 Task: Add an event with the title Interview with Rohit, date '2023/12/22', time 7:50 AM to 9:50 AMand add a description: At the conclusion of the Networking Mixer Event, participants will have the opportunity to reflect on their networking experiences, share their key takeaways, and provide feedback on the event. Contact information exchanged during the event will enable attendees to follow up and nurture the connections made, ensuring that the networking experience extends beyond the event itself., put the event into Blue category . Add location for the event as: 456 Livraria Lello, Porto, Portugal, logged in from the account softage.1@softage.netand send the event invitation to softage.8@softage.net and softage.9@softage.net. Set a reminder for the event 30 minutes before
Action: Mouse moved to (108, 106)
Screenshot: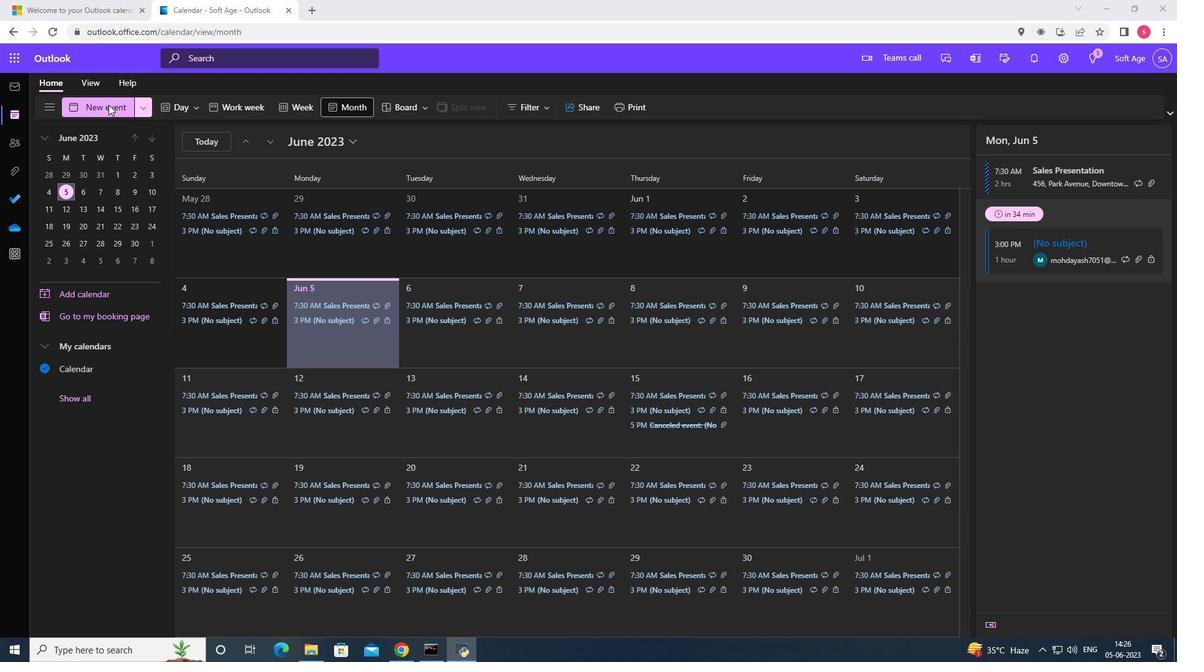 
Action: Mouse pressed left at (108, 106)
Screenshot: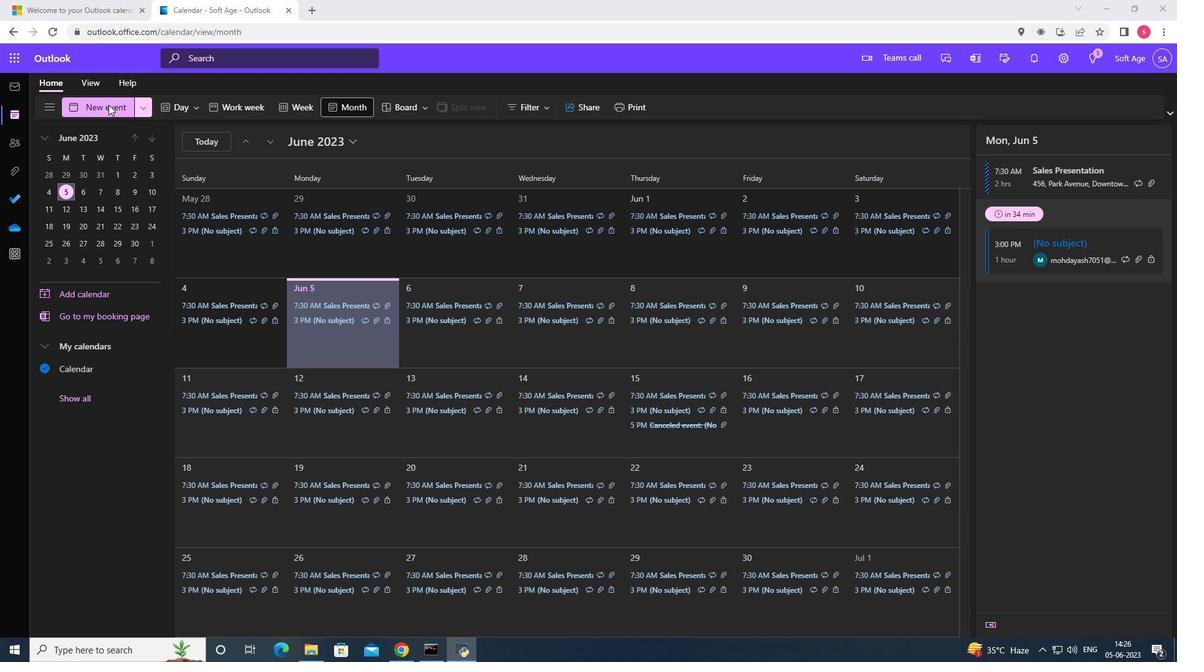 
Action: Mouse moved to (342, 188)
Screenshot: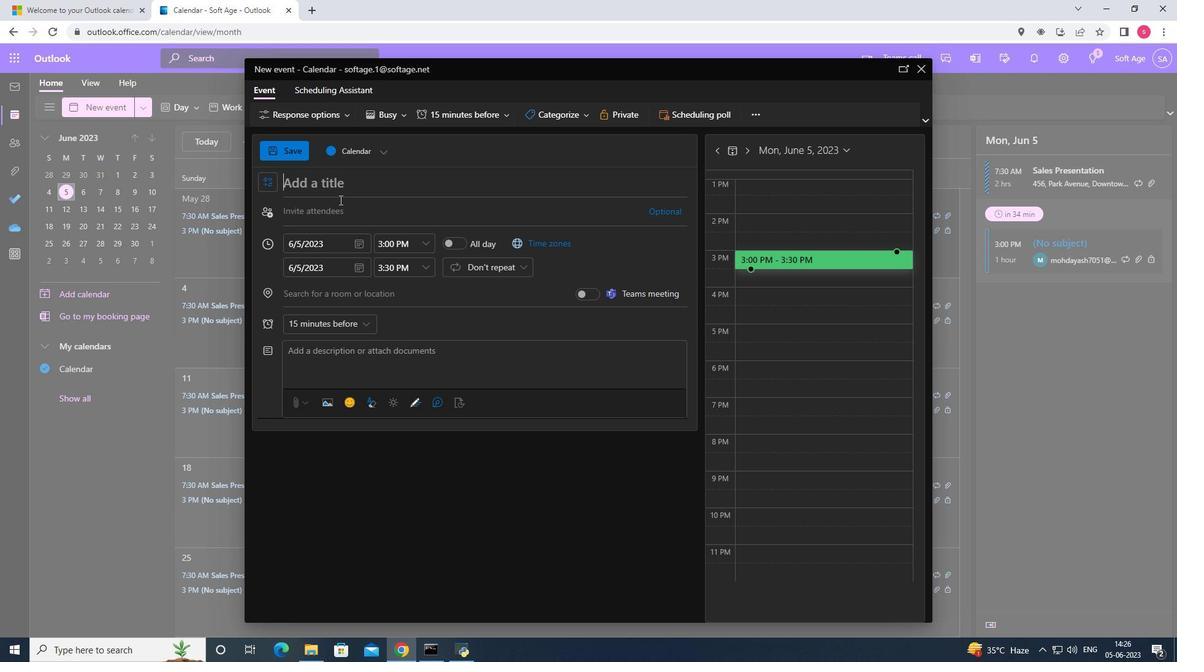 
Action: Key pressed <Key.shift>Interview<Key.space>with<Key.space><Key.shift>Rohit
Screenshot: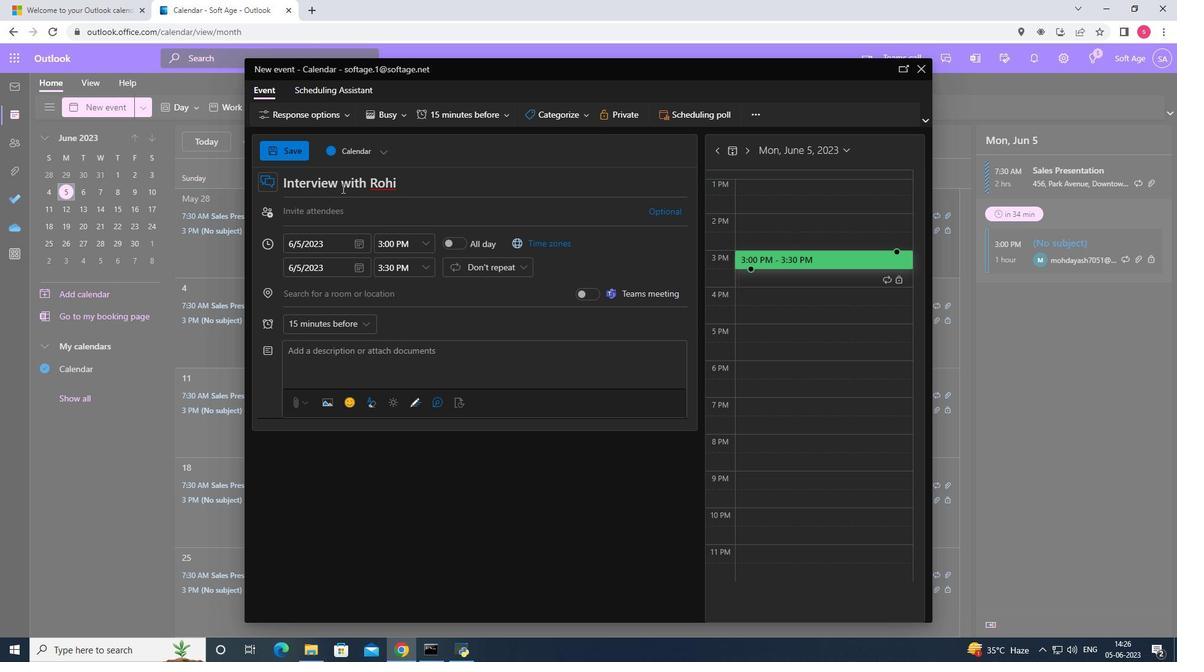 
Action: Mouse moved to (359, 248)
Screenshot: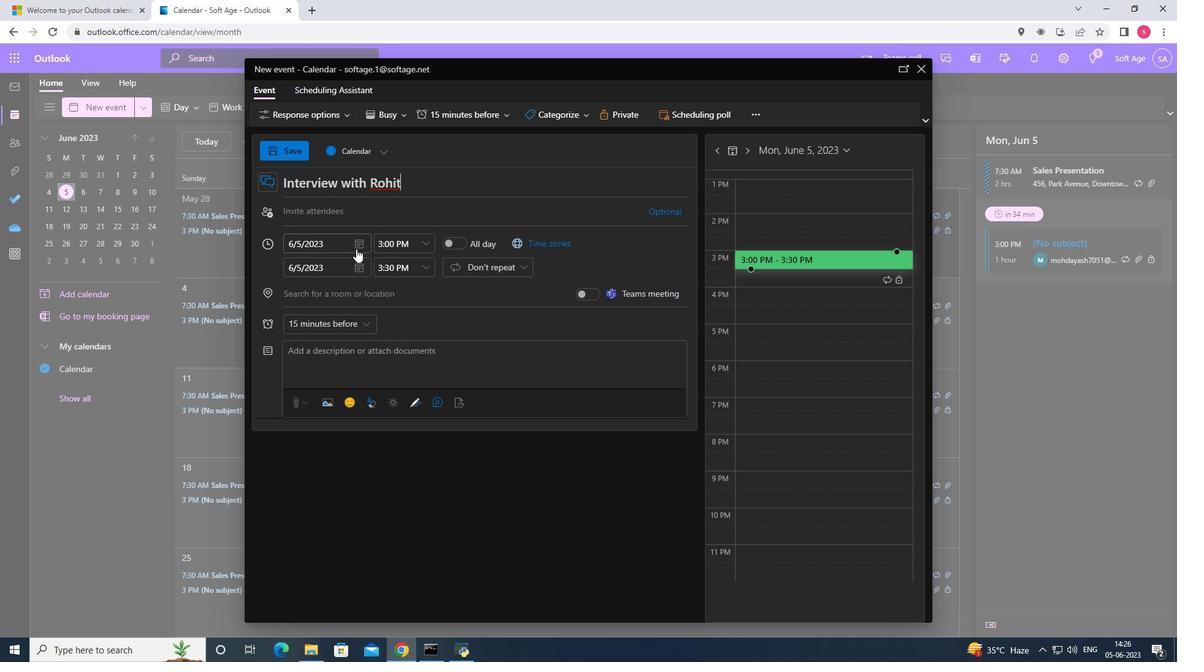 
Action: Mouse pressed left at (359, 248)
Screenshot: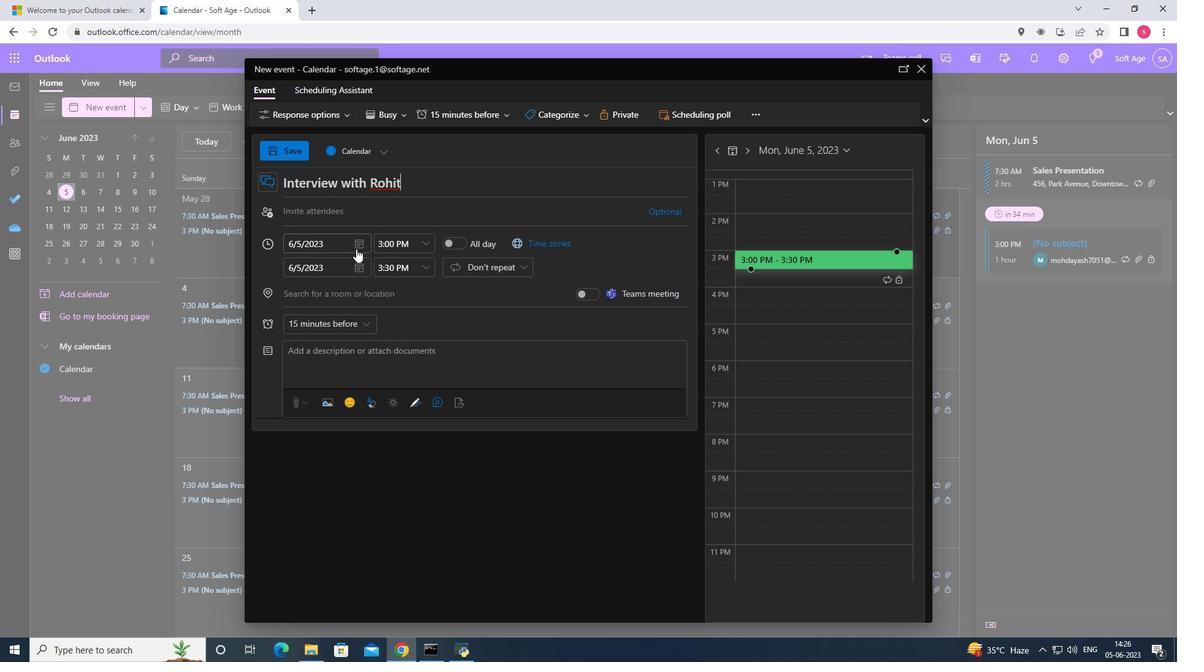 
Action: Mouse moved to (405, 268)
Screenshot: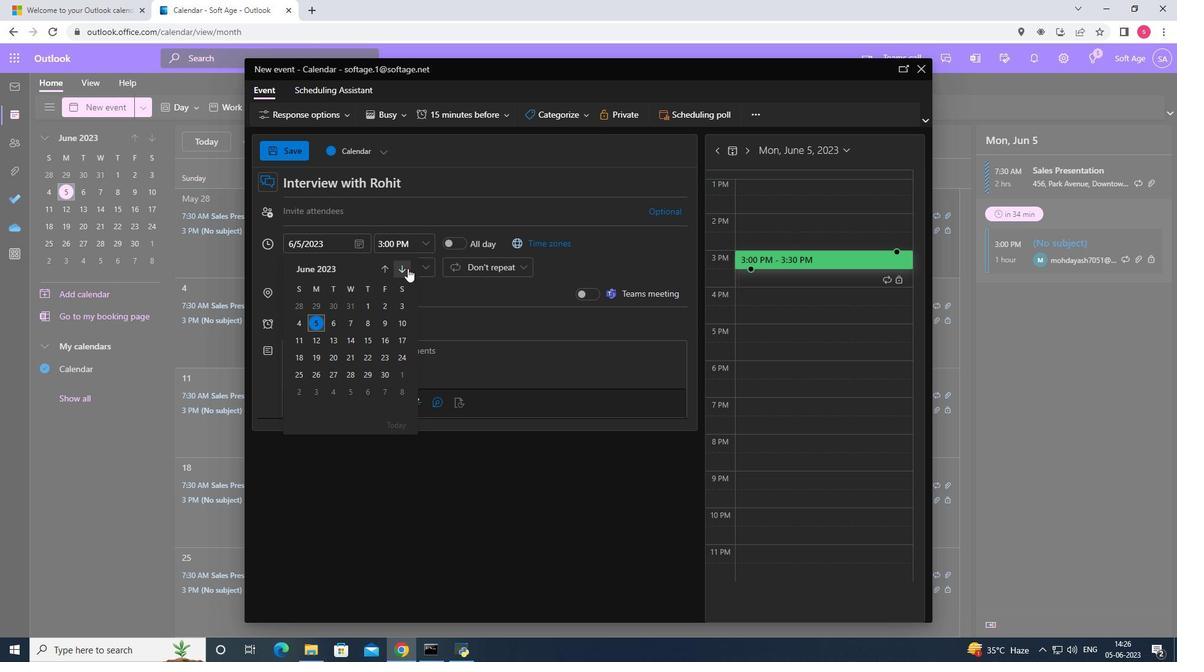 
Action: Mouse pressed left at (405, 268)
Screenshot: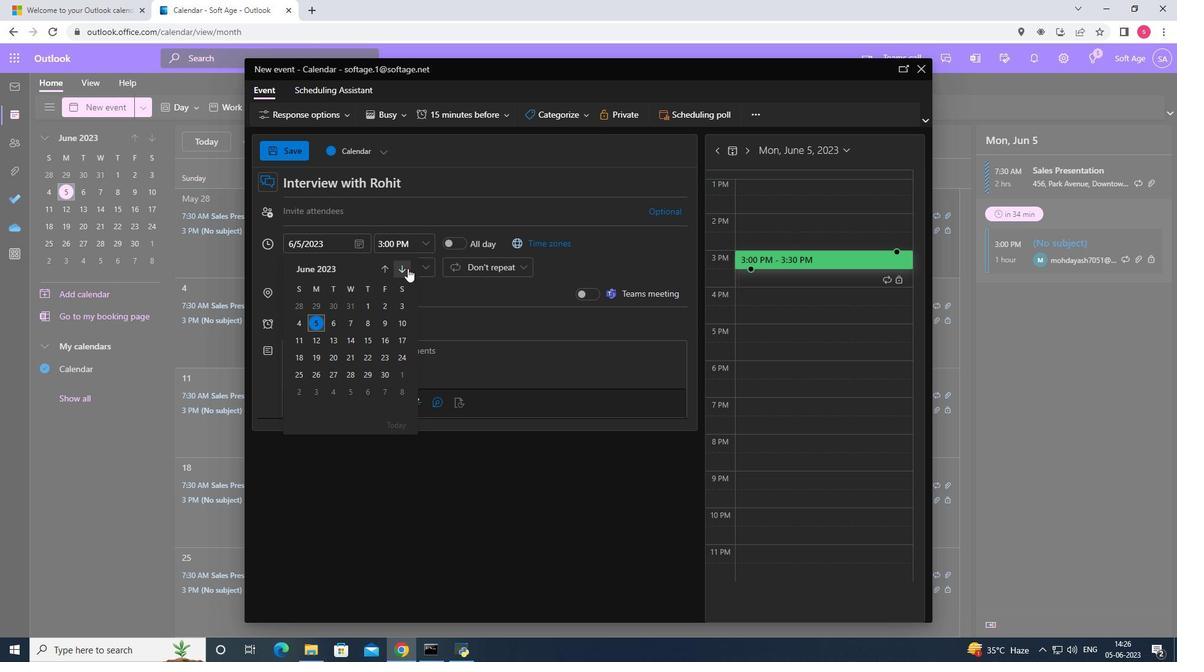 
Action: Mouse pressed left at (405, 268)
Screenshot: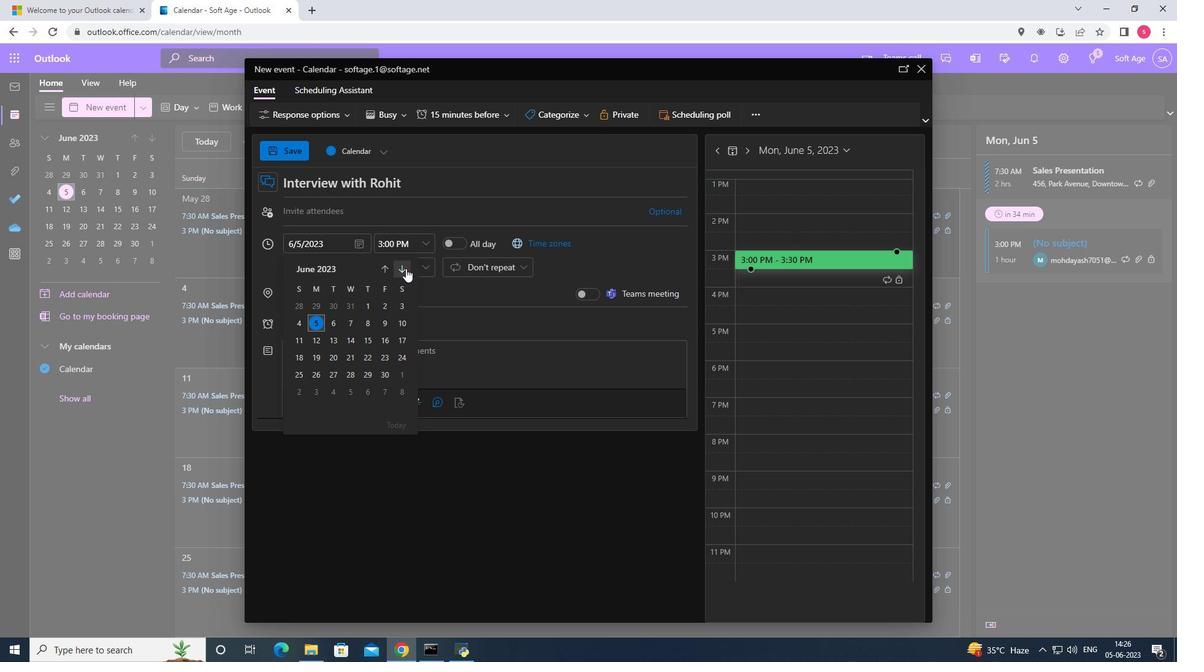 
Action: Mouse pressed left at (405, 268)
Screenshot: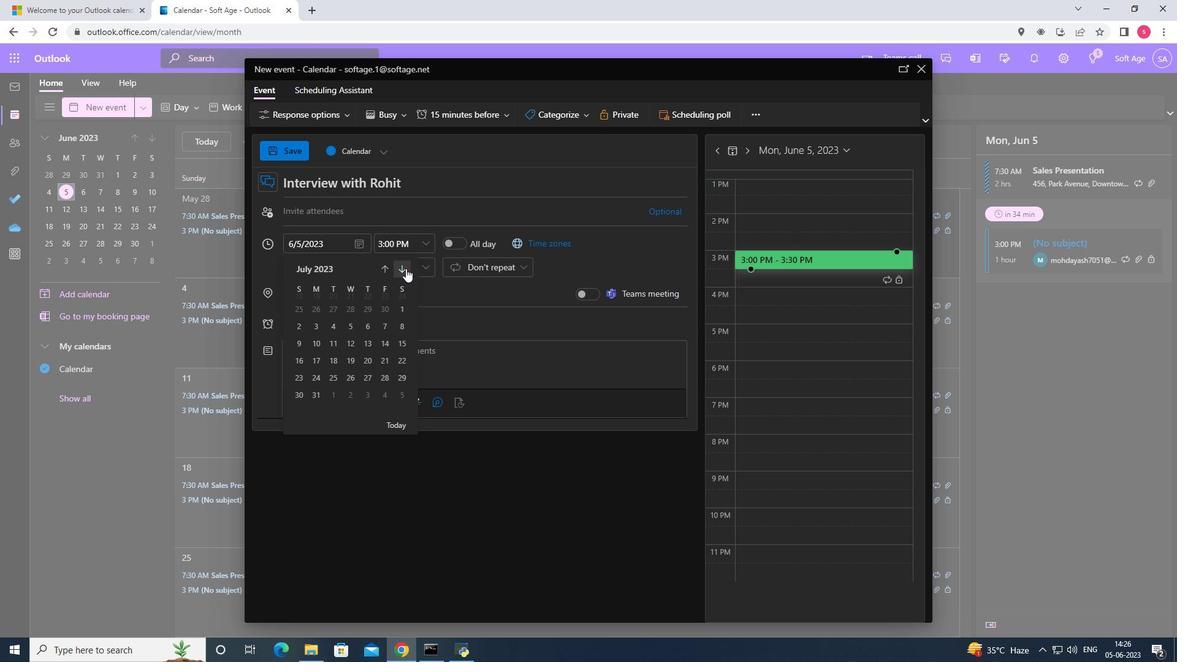 
Action: Mouse pressed left at (405, 268)
Screenshot: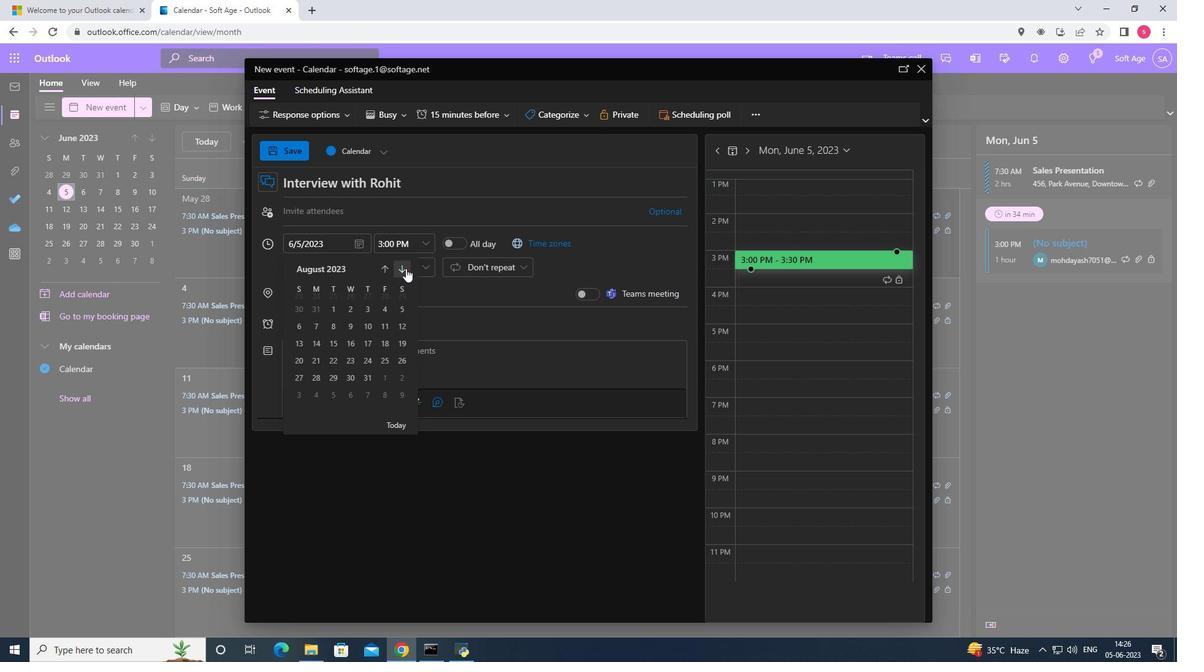 
Action: Mouse pressed left at (405, 268)
Screenshot: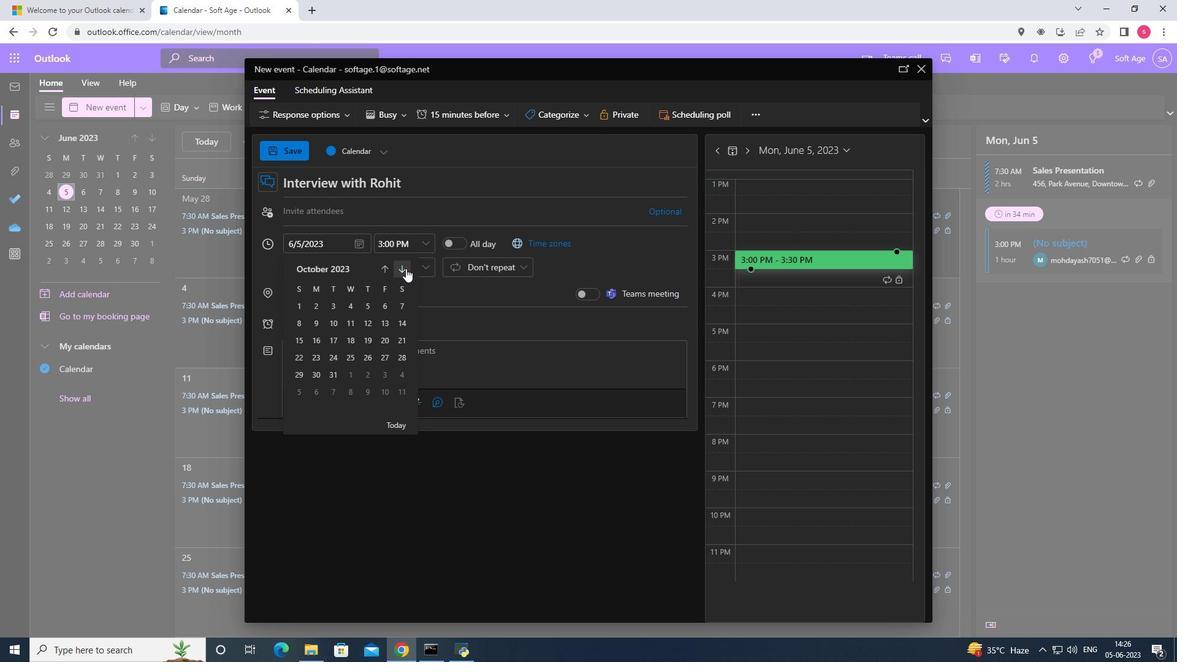 
Action: Mouse pressed left at (405, 268)
Screenshot: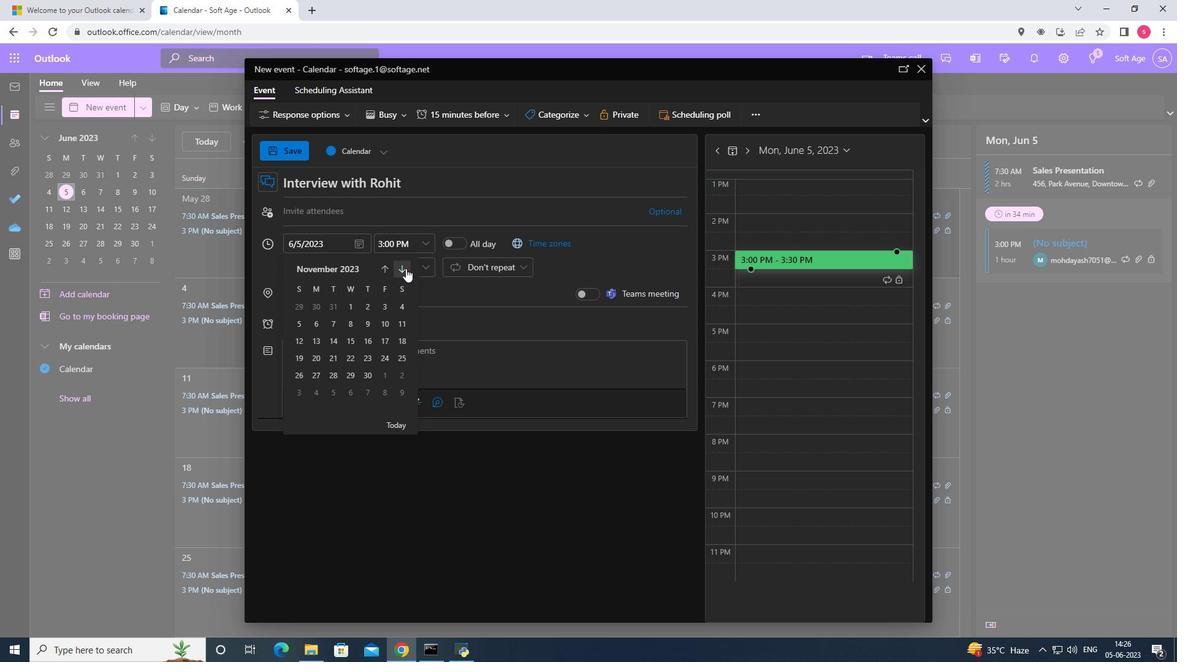 
Action: Mouse moved to (379, 363)
Screenshot: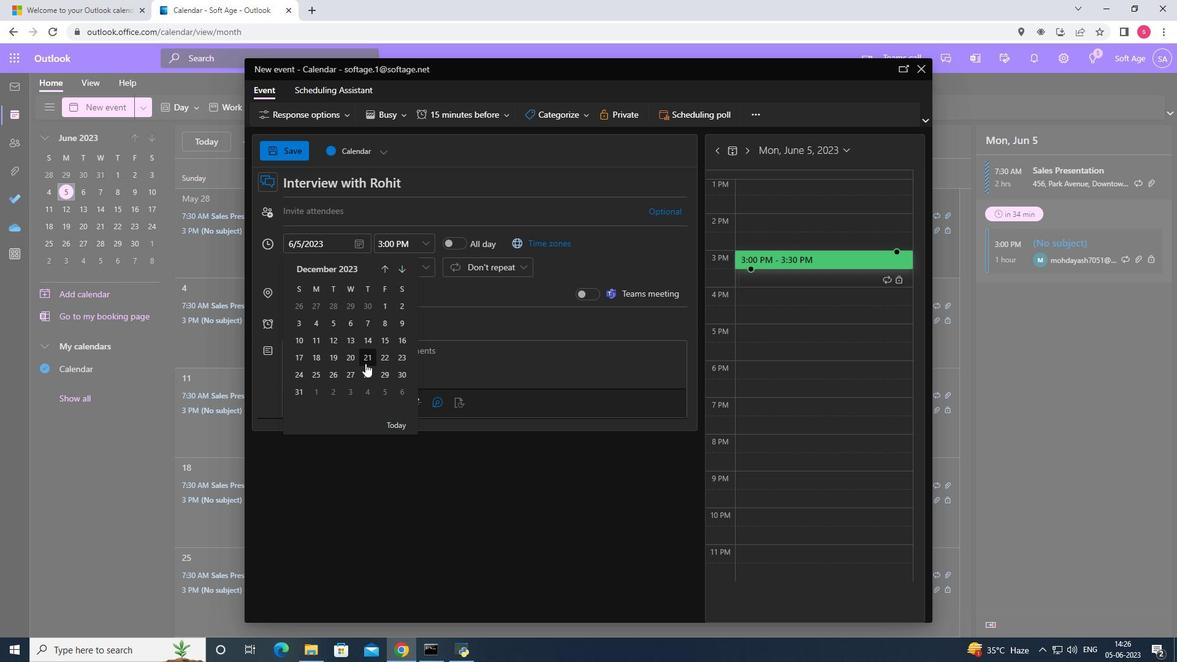 
Action: Mouse pressed left at (379, 363)
Screenshot: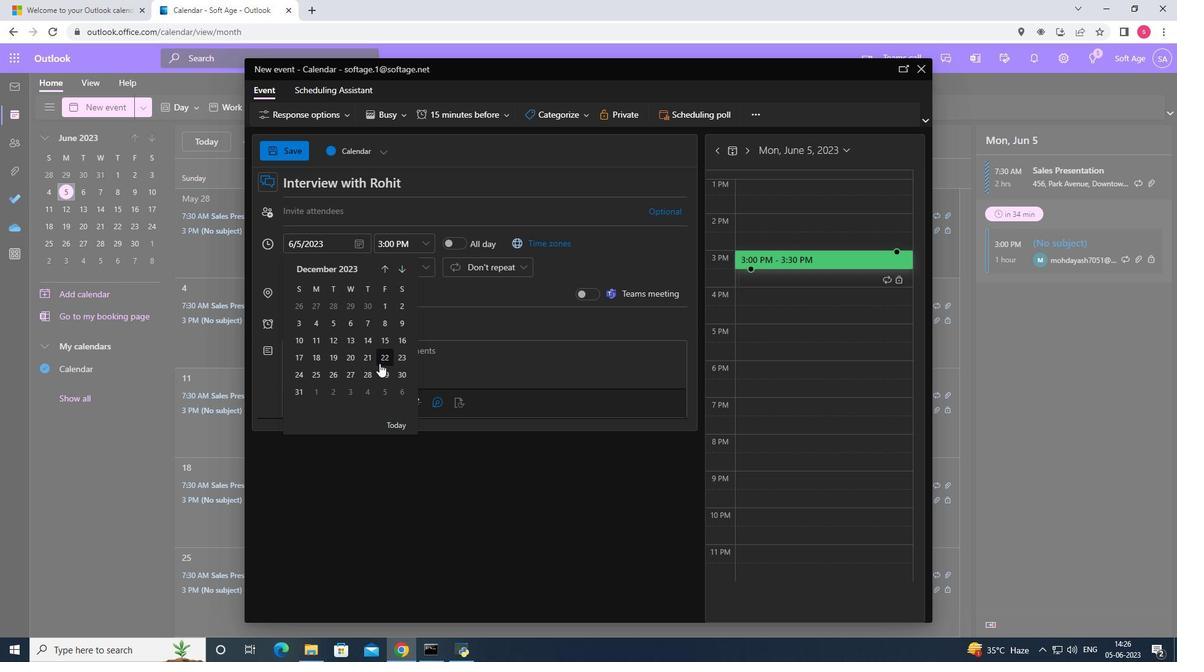 
Action: Mouse moved to (422, 241)
Screenshot: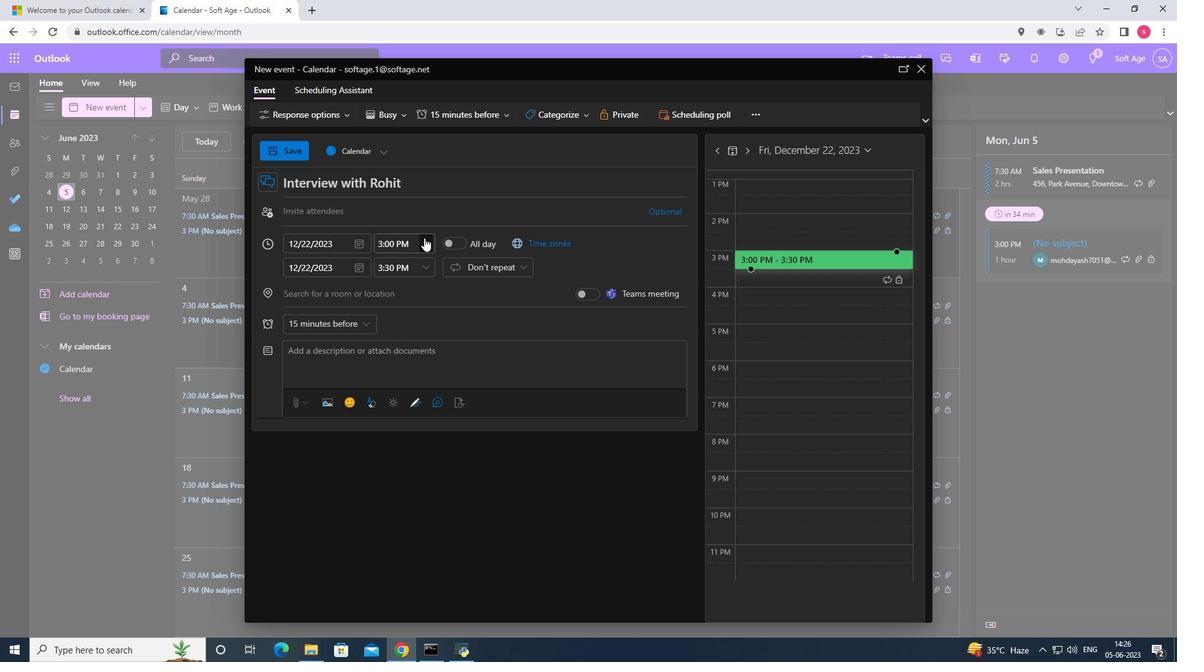 
Action: Mouse pressed left at (422, 241)
Screenshot: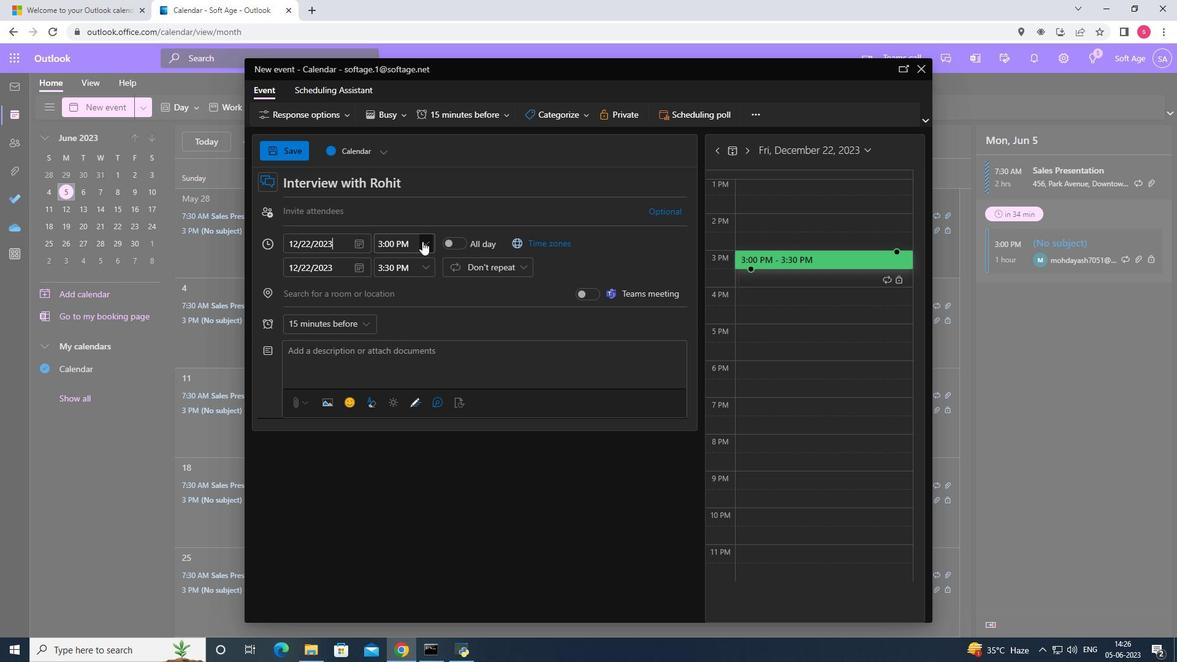
Action: Mouse moved to (440, 256)
Screenshot: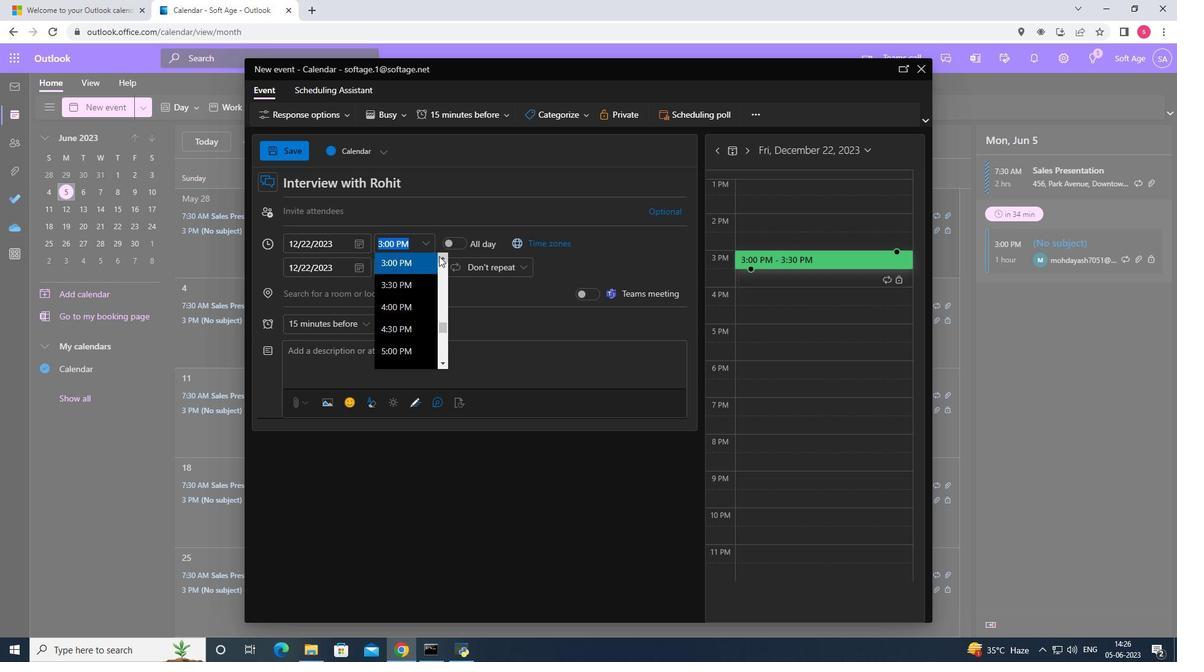 
Action: Mouse pressed left at (440, 256)
Screenshot: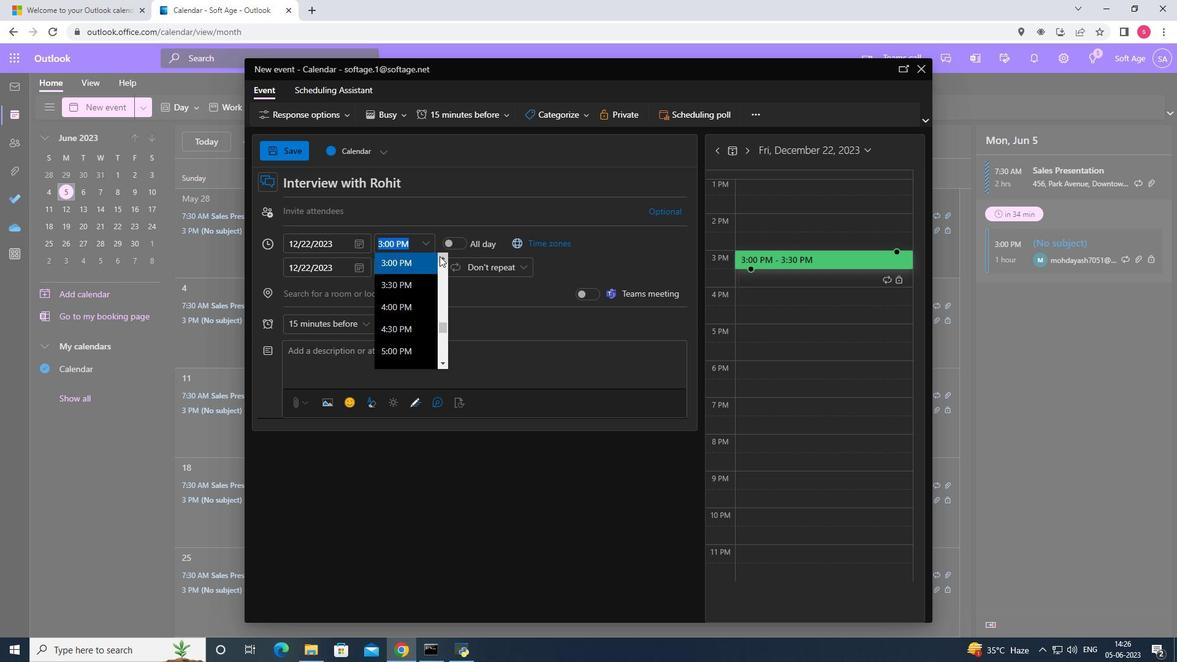 
Action: Mouse pressed left at (440, 256)
Screenshot: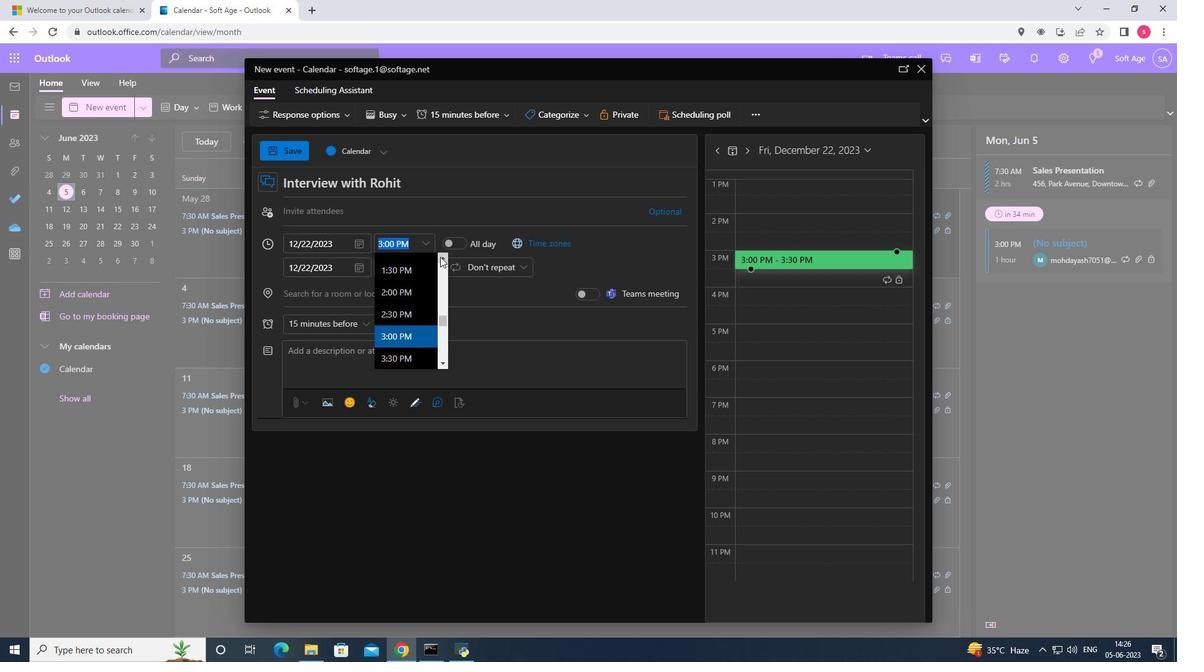 
Action: Mouse pressed left at (440, 256)
Screenshot: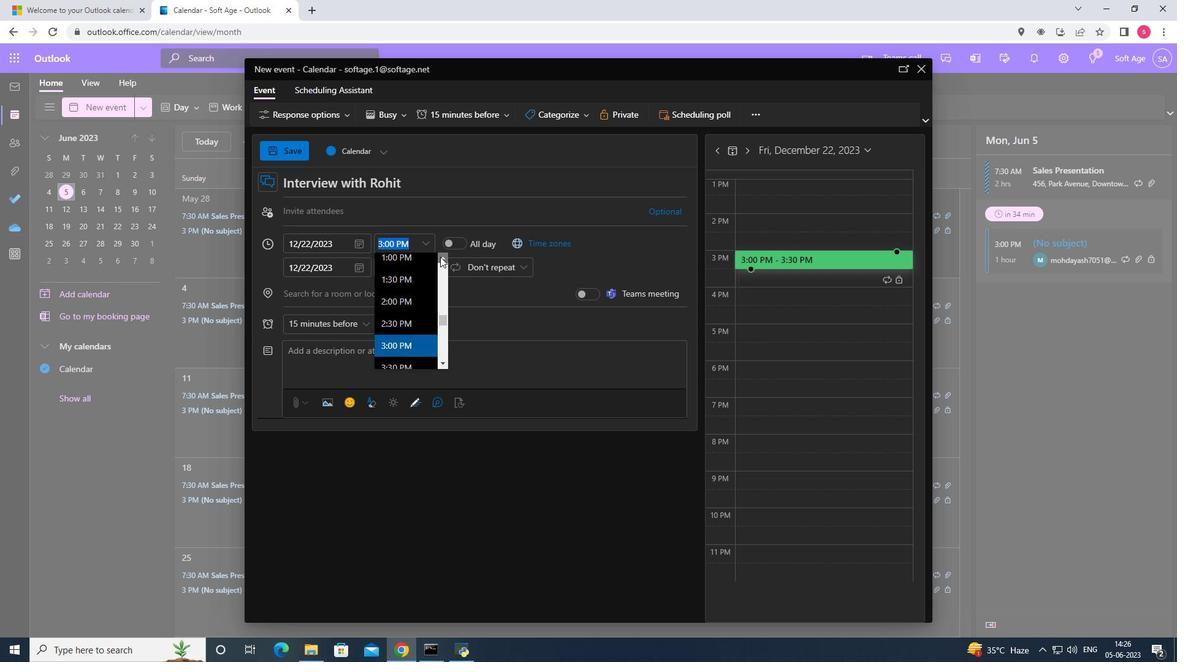 
Action: Mouse pressed left at (440, 256)
Screenshot: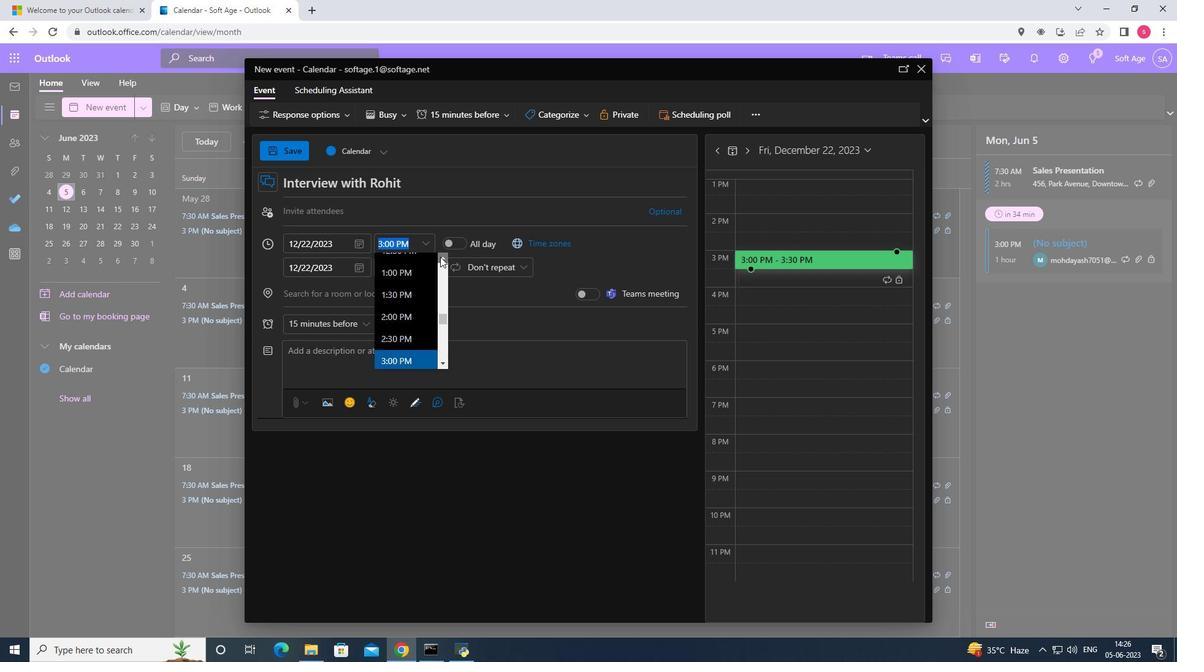 
Action: Mouse pressed left at (440, 256)
Screenshot: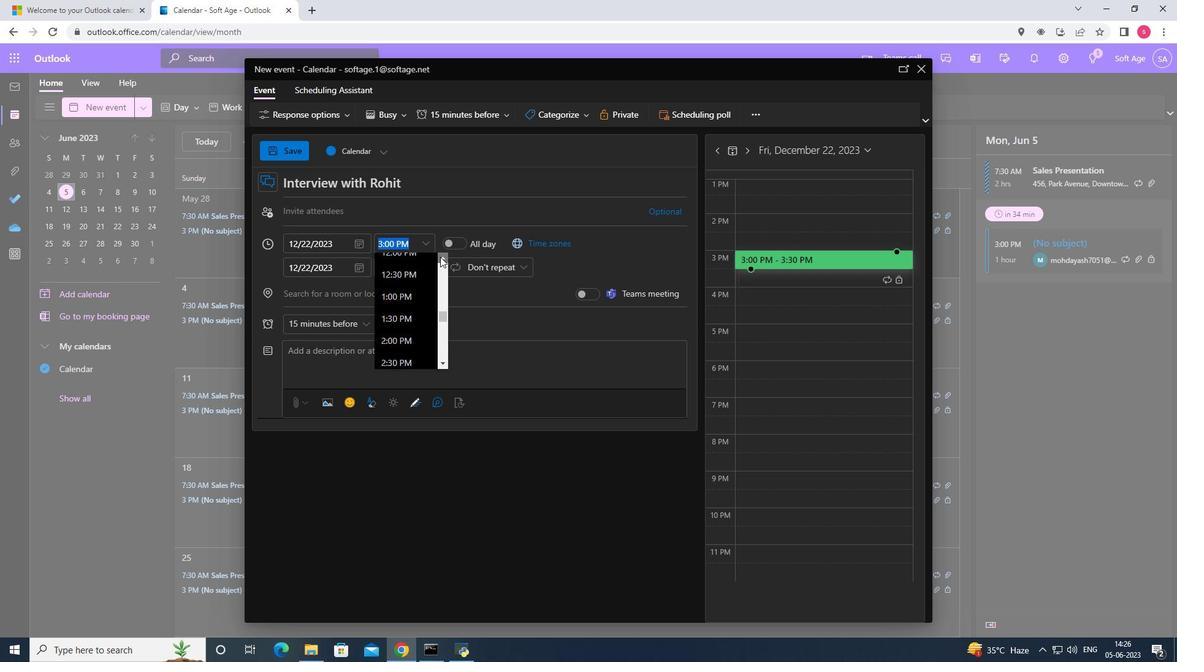 
Action: Mouse pressed left at (440, 256)
Screenshot: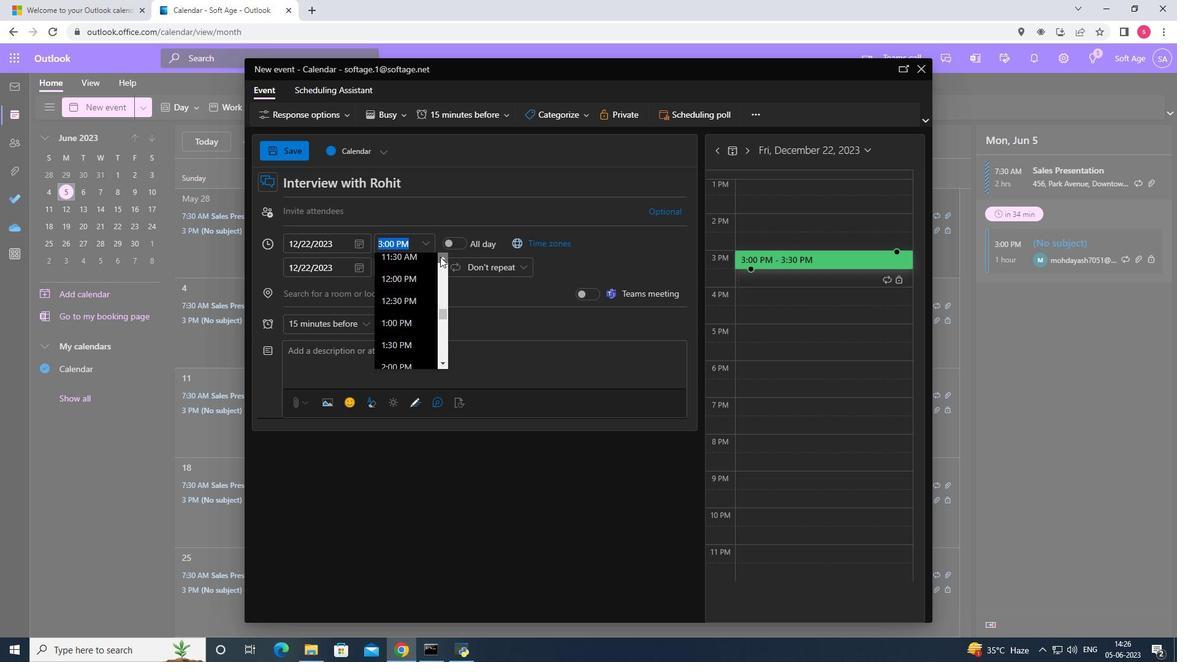 
Action: Mouse pressed left at (440, 256)
Screenshot: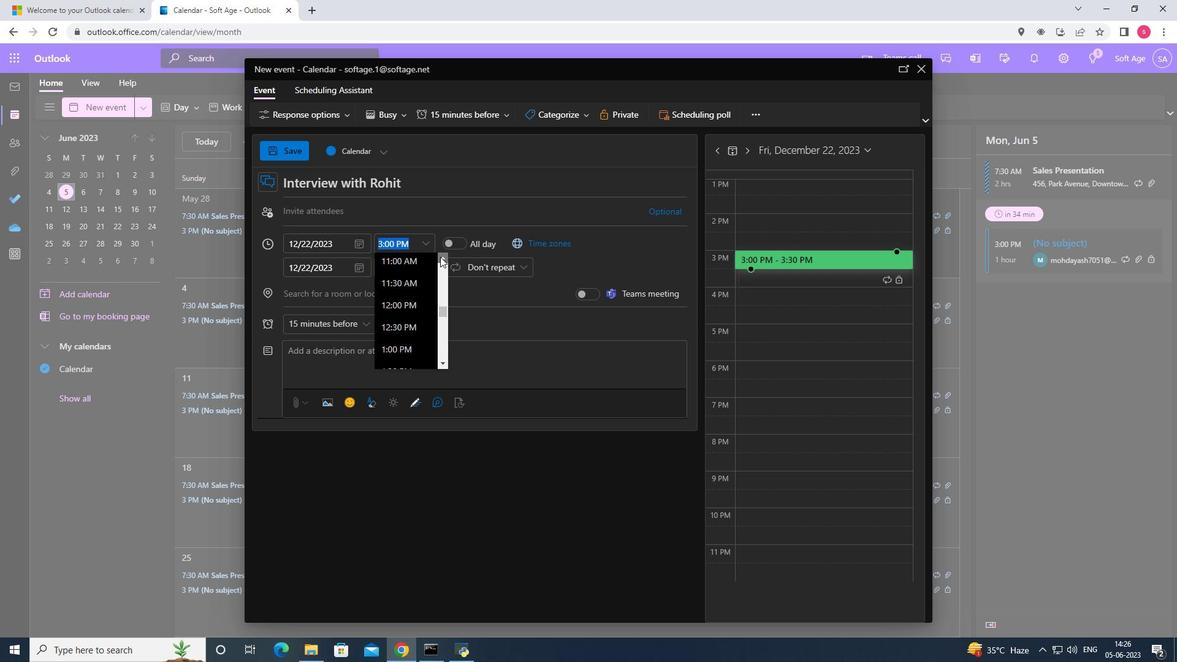 
Action: Mouse pressed left at (440, 256)
Screenshot: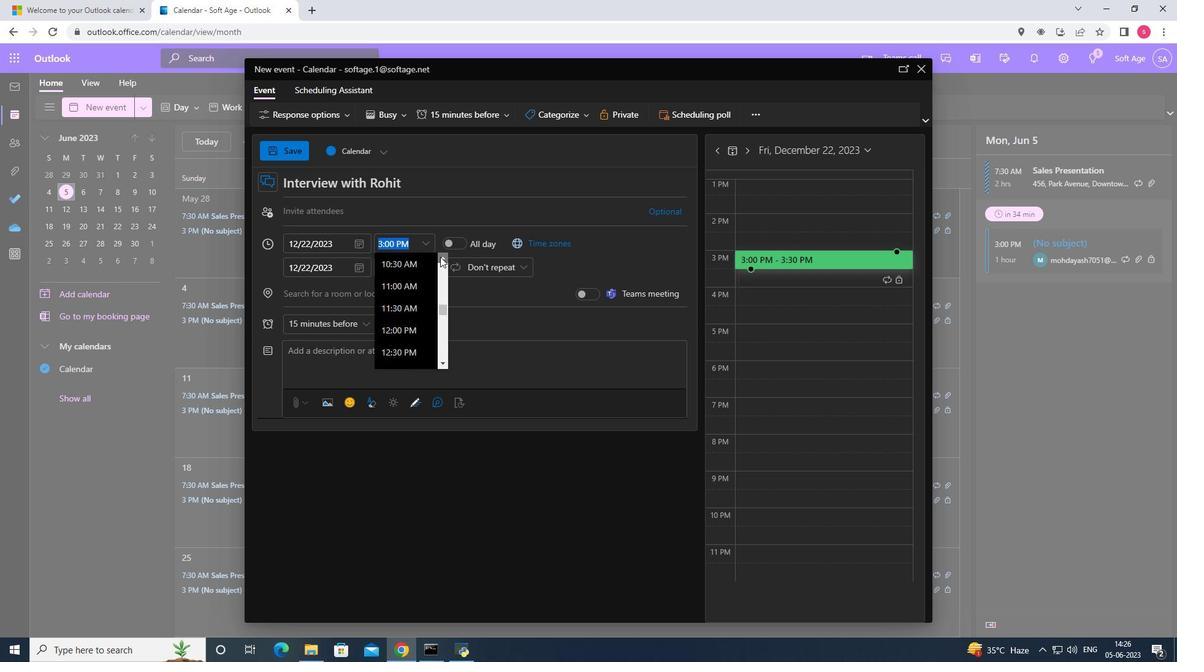 
Action: Mouse pressed left at (440, 256)
Screenshot: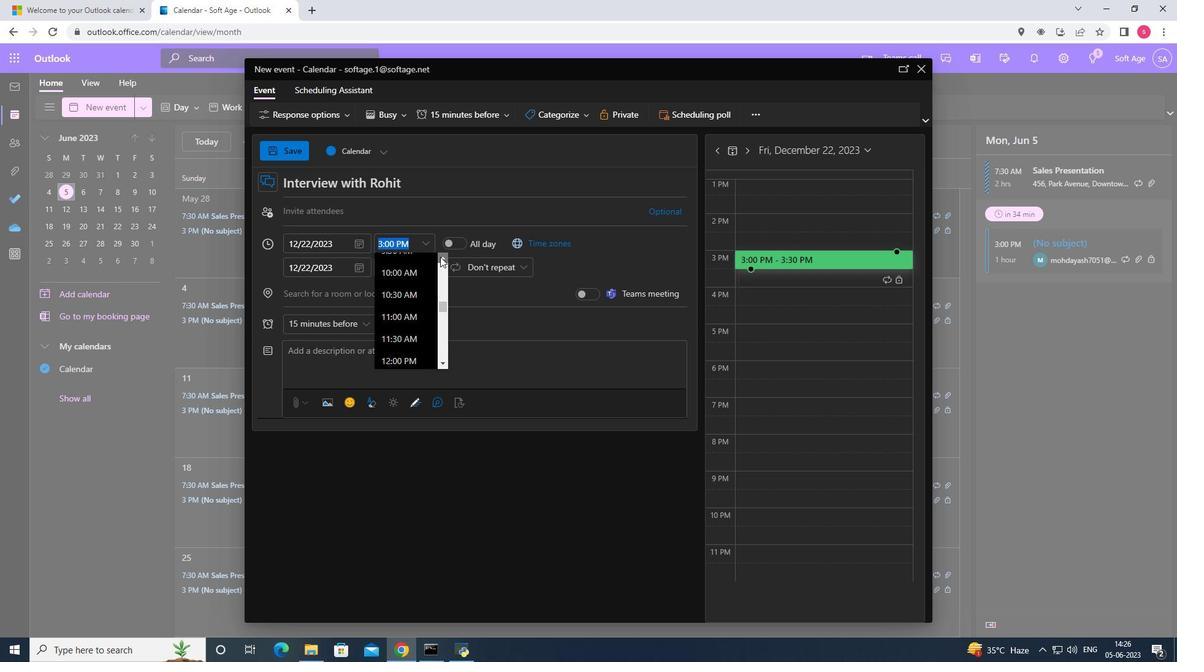 
Action: Mouse pressed left at (440, 256)
Screenshot: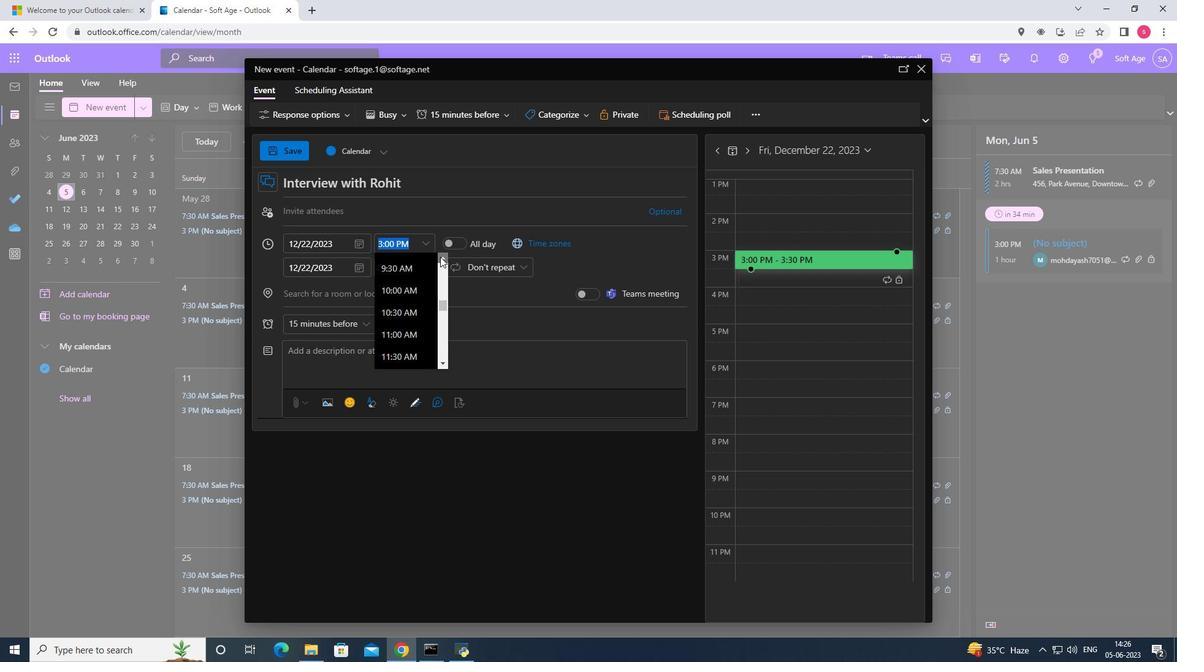 
Action: Mouse pressed left at (440, 256)
Screenshot: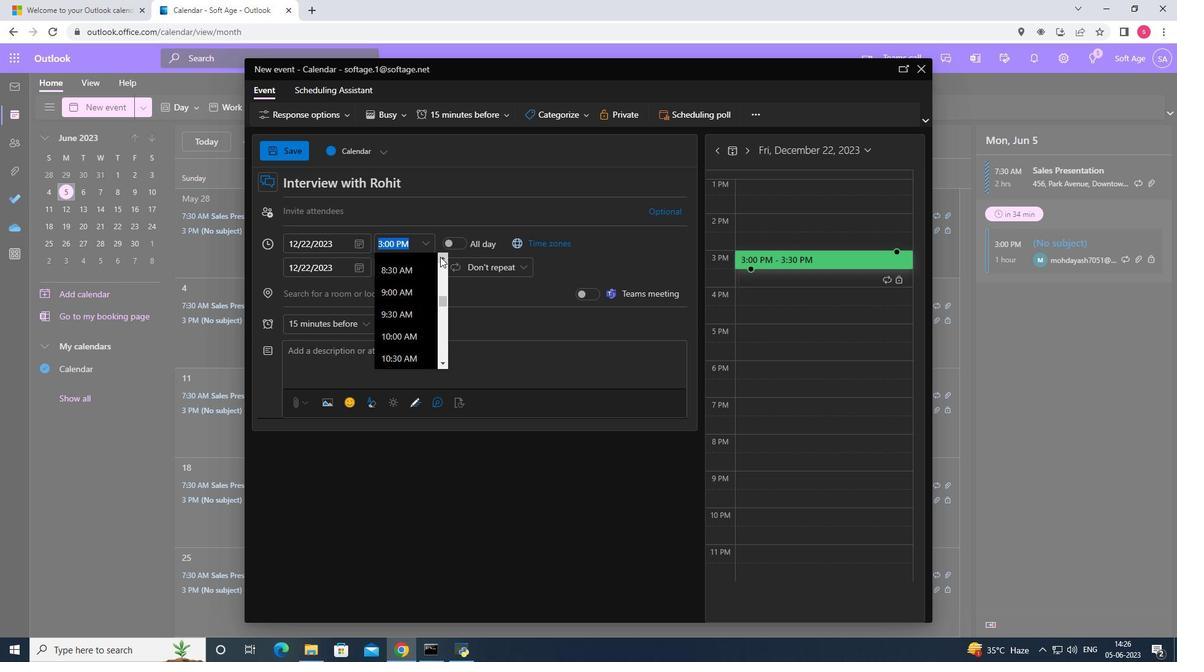 
Action: Mouse pressed left at (440, 256)
Screenshot: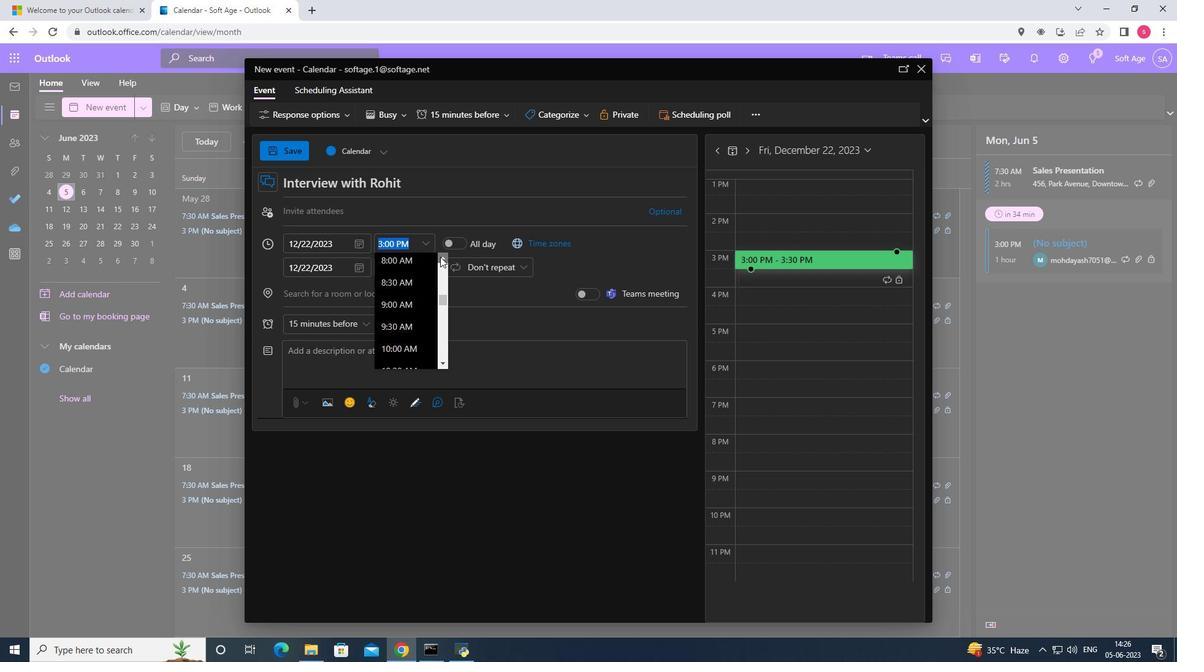 
Action: Mouse moved to (399, 274)
Screenshot: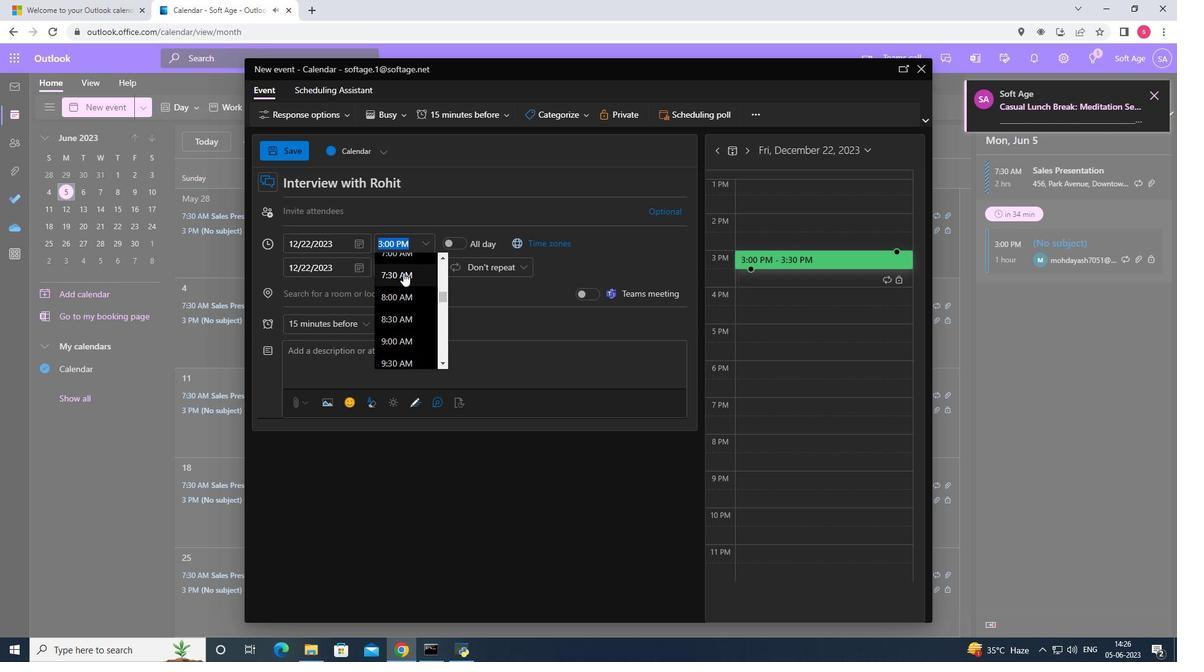 
Action: Mouse pressed left at (399, 274)
Screenshot: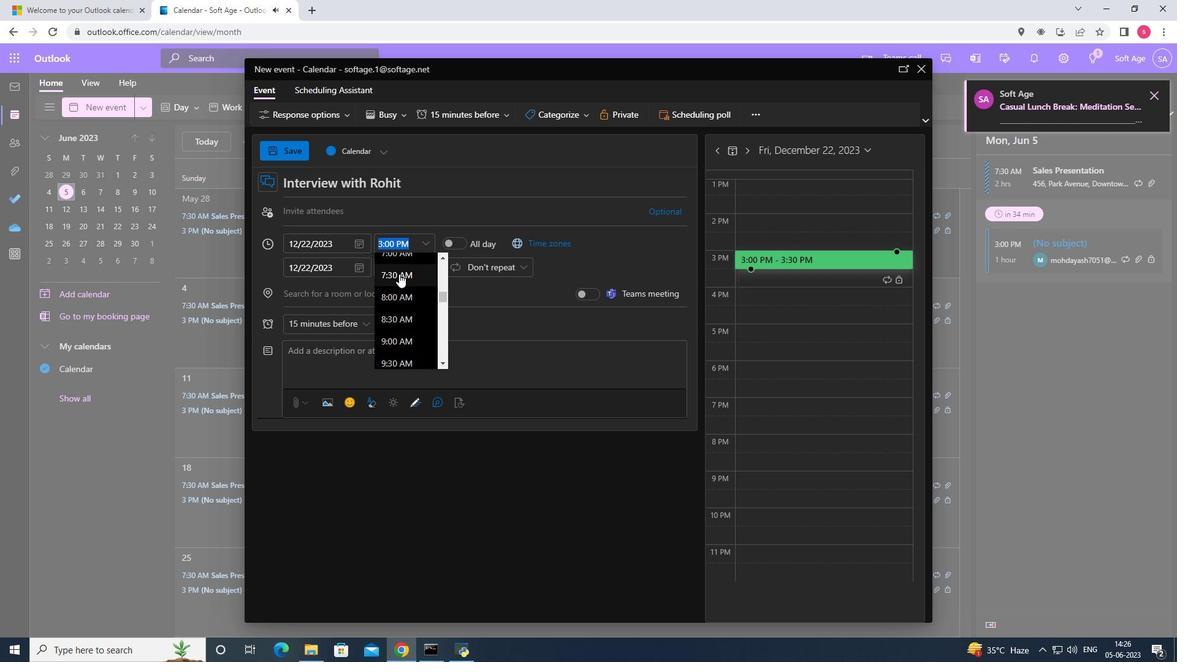 
Action: Mouse moved to (386, 246)
Screenshot: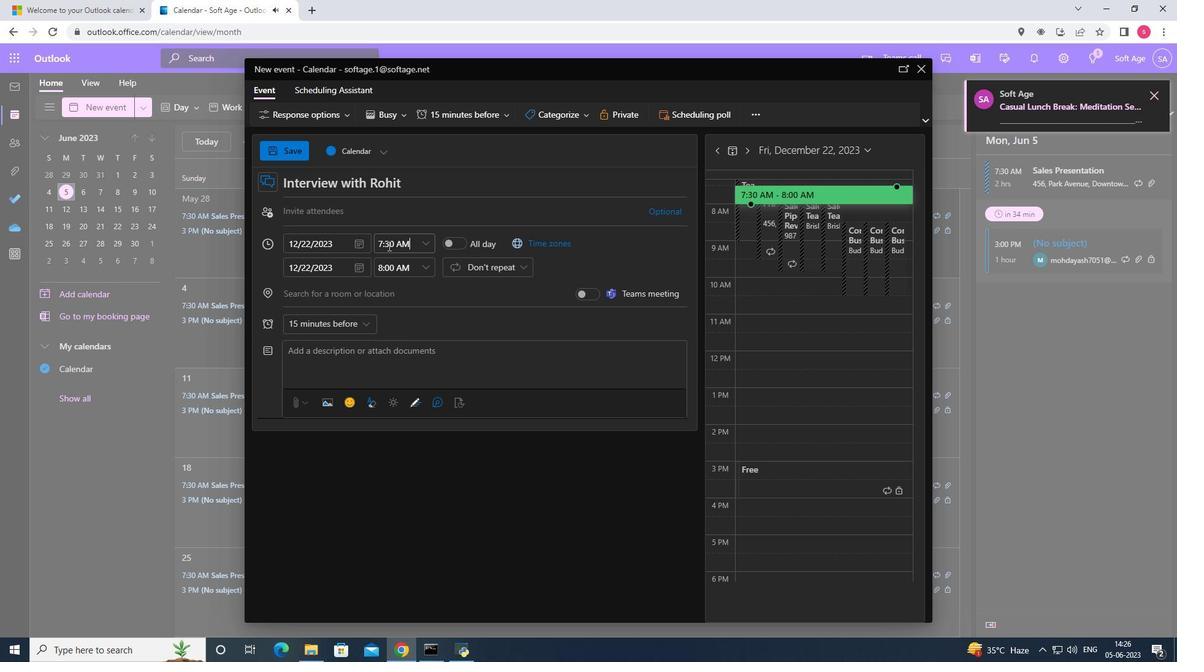 
Action: Mouse pressed left at (386, 246)
Screenshot: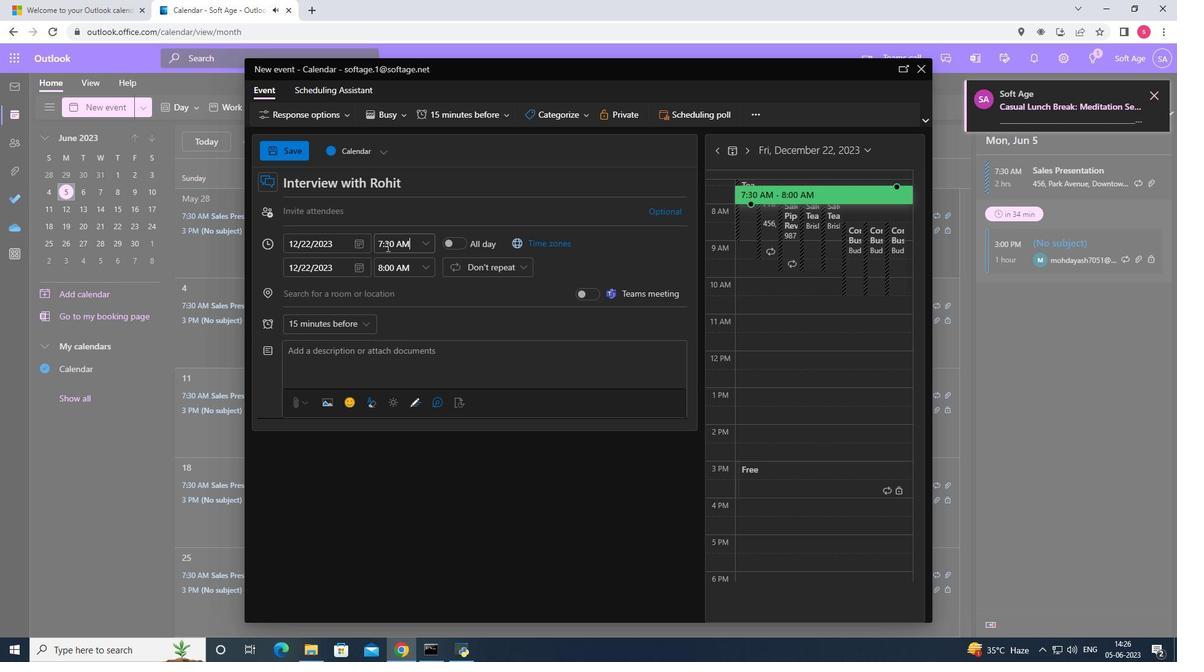 
Action: Mouse moved to (388, 246)
Screenshot: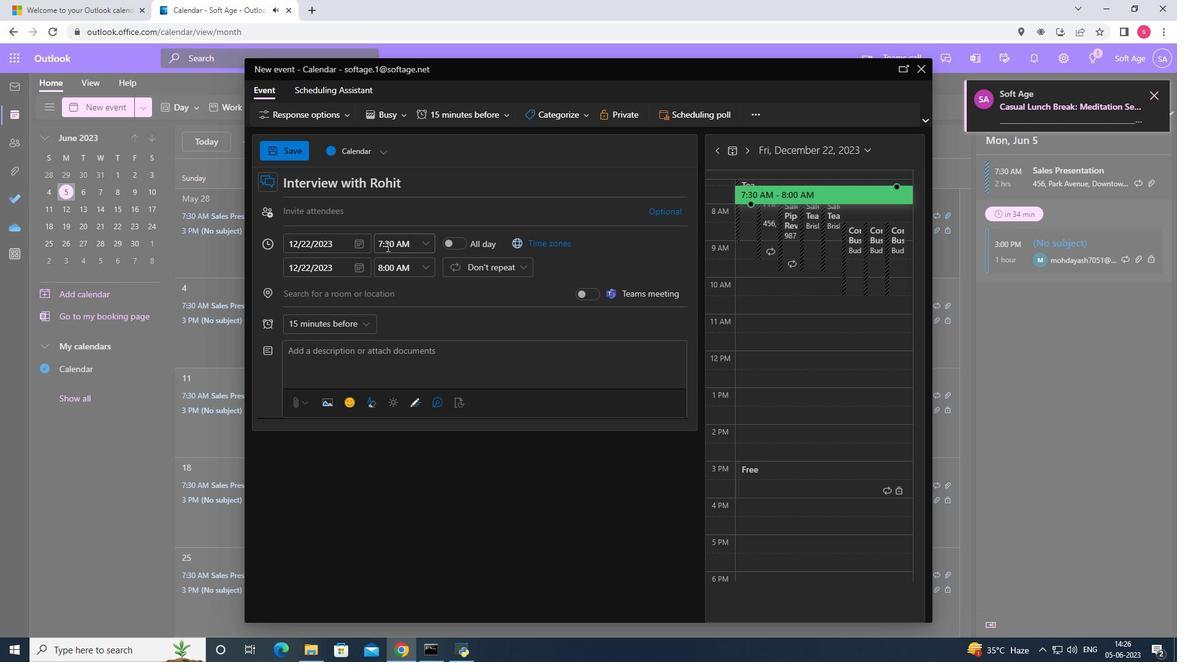 
Action: Mouse pressed left at (388, 246)
Screenshot: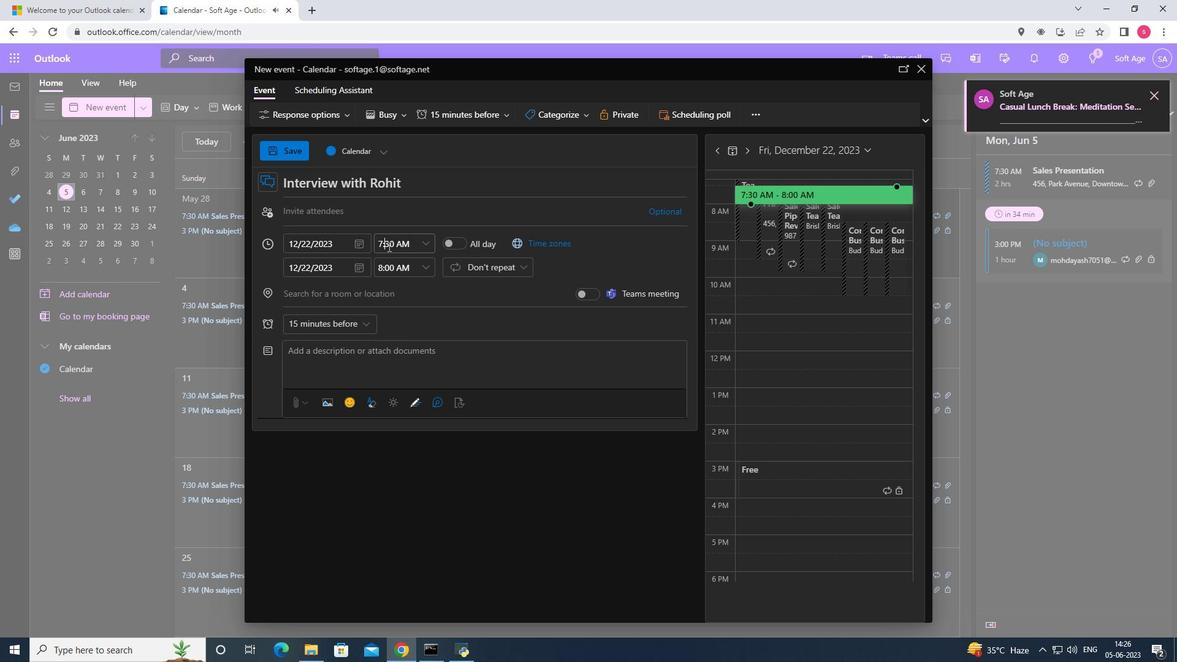 
Action: Key pressed <Key.backspace>5
Screenshot: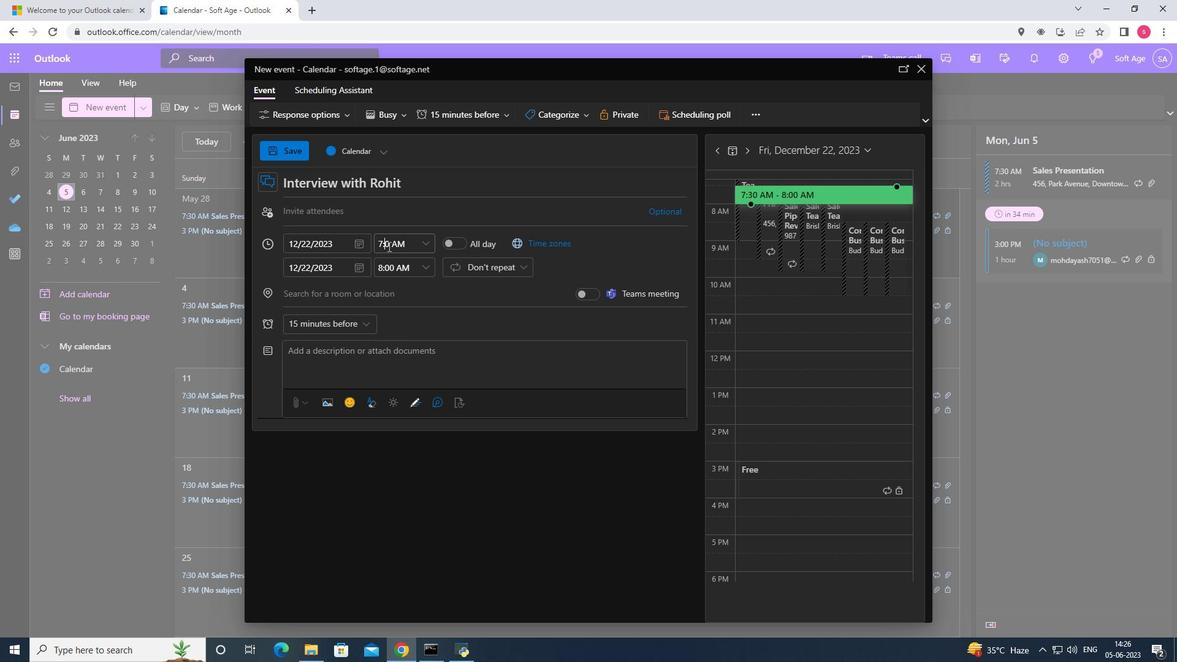
Action: Mouse moved to (429, 271)
Screenshot: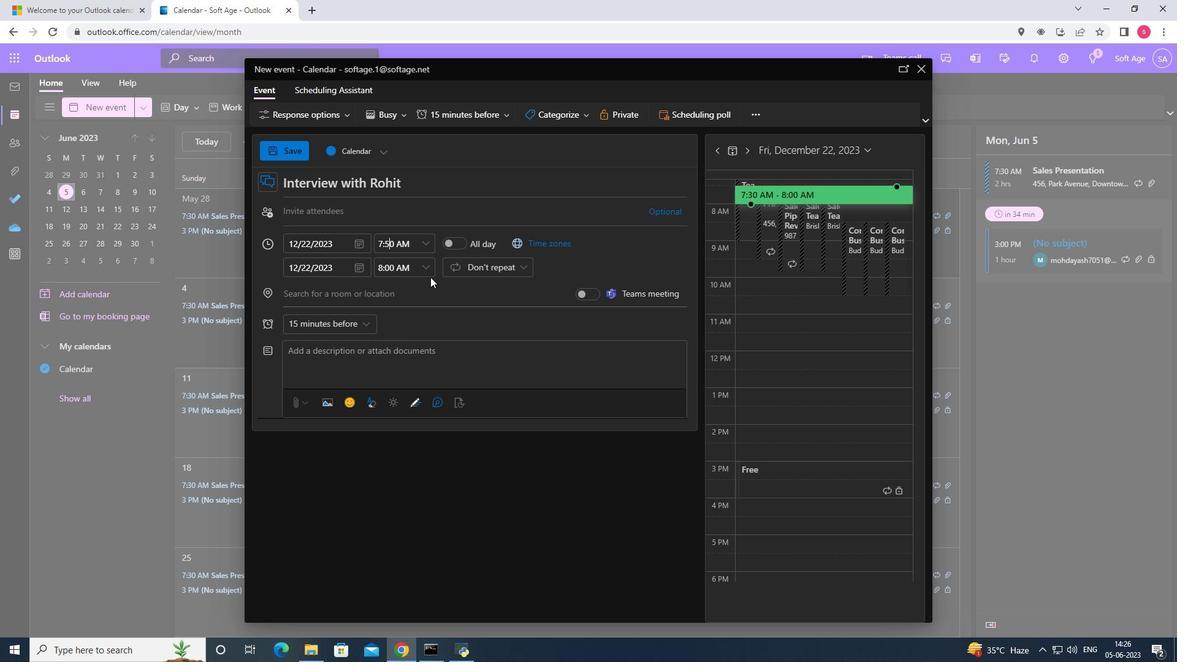 
Action: Mouse pressed left at (429, 271)
Screenshot: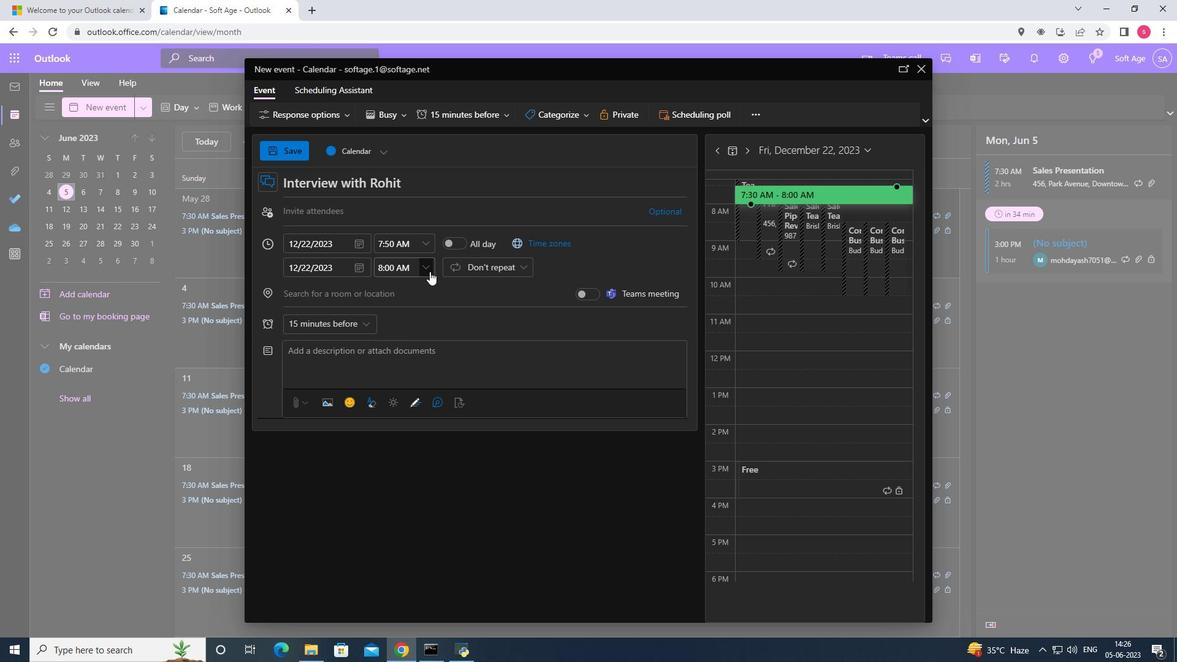
Action: Mouse moved to (398, 348)
Screenshot: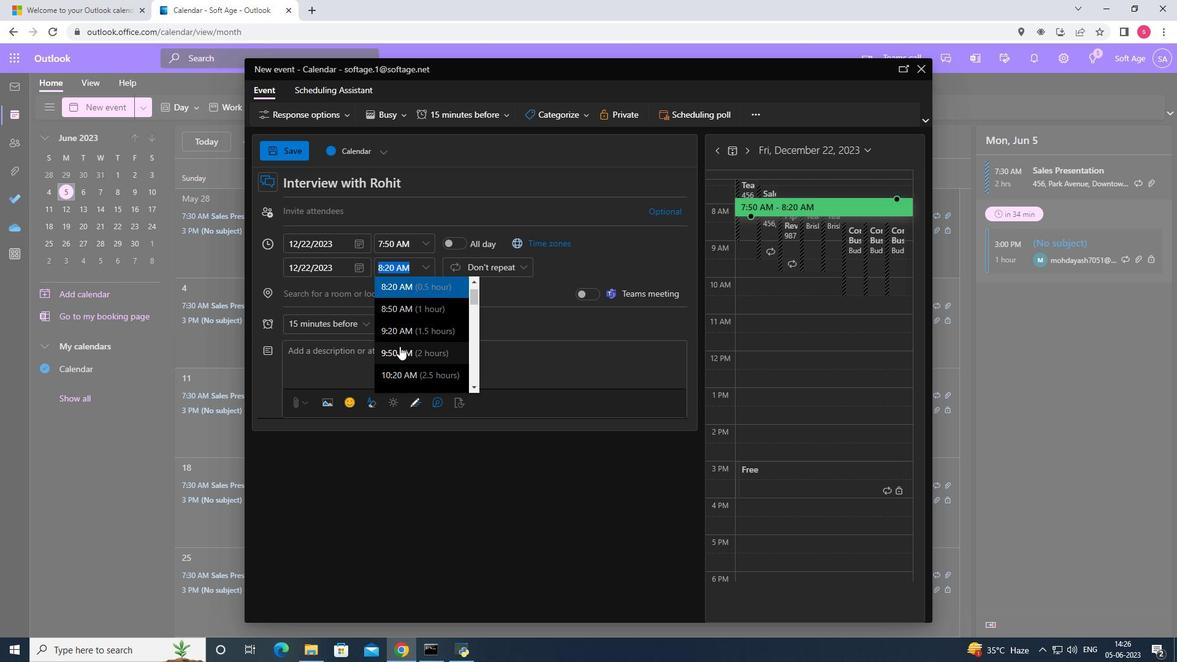 
Action: Mouse pressed left at (398, 348)
Screenshot: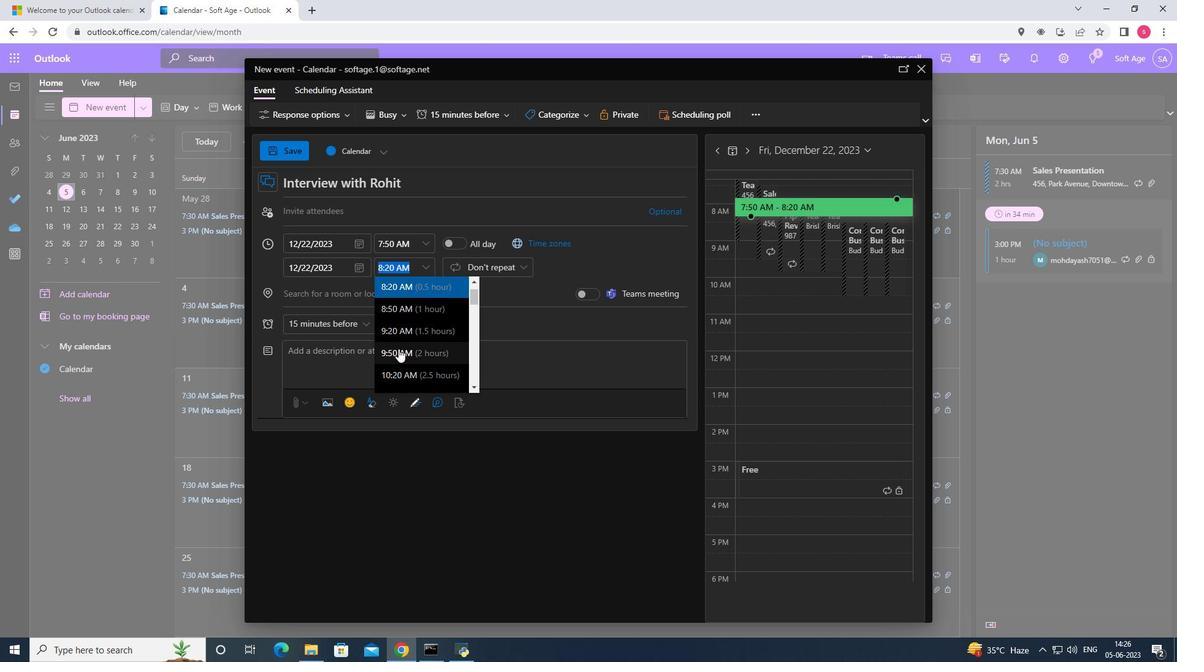 
Action: Mouse moved to (372, 372)
Screenshot: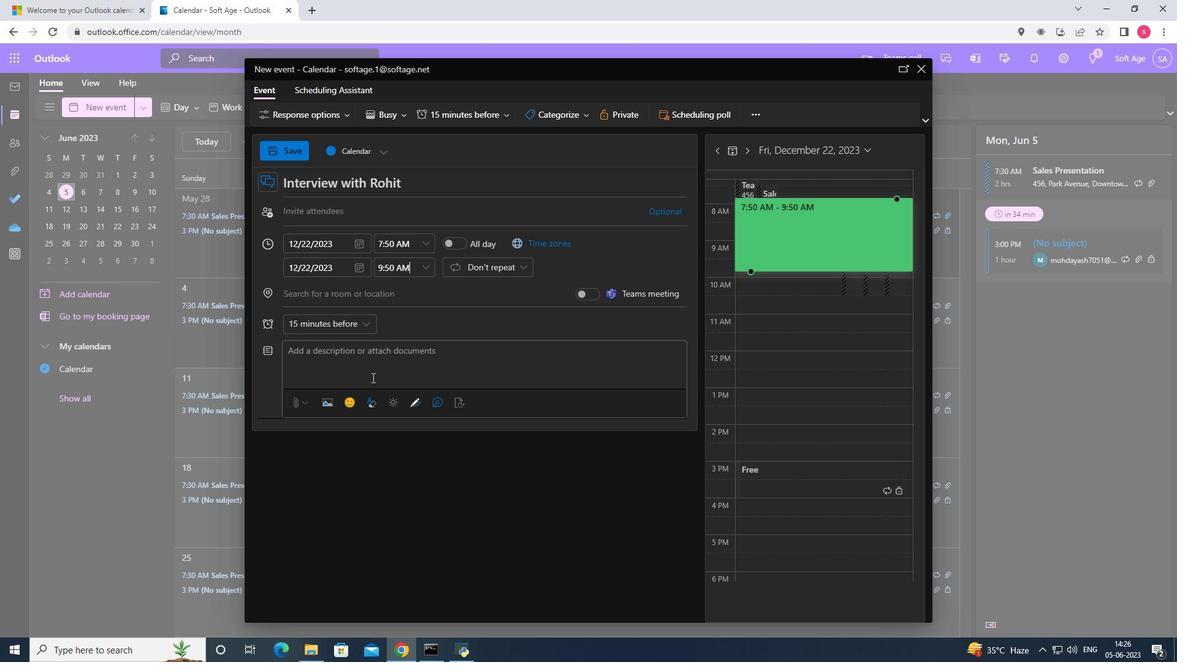 
Action: Mouse pressed left at (372, 372)
Screenshot: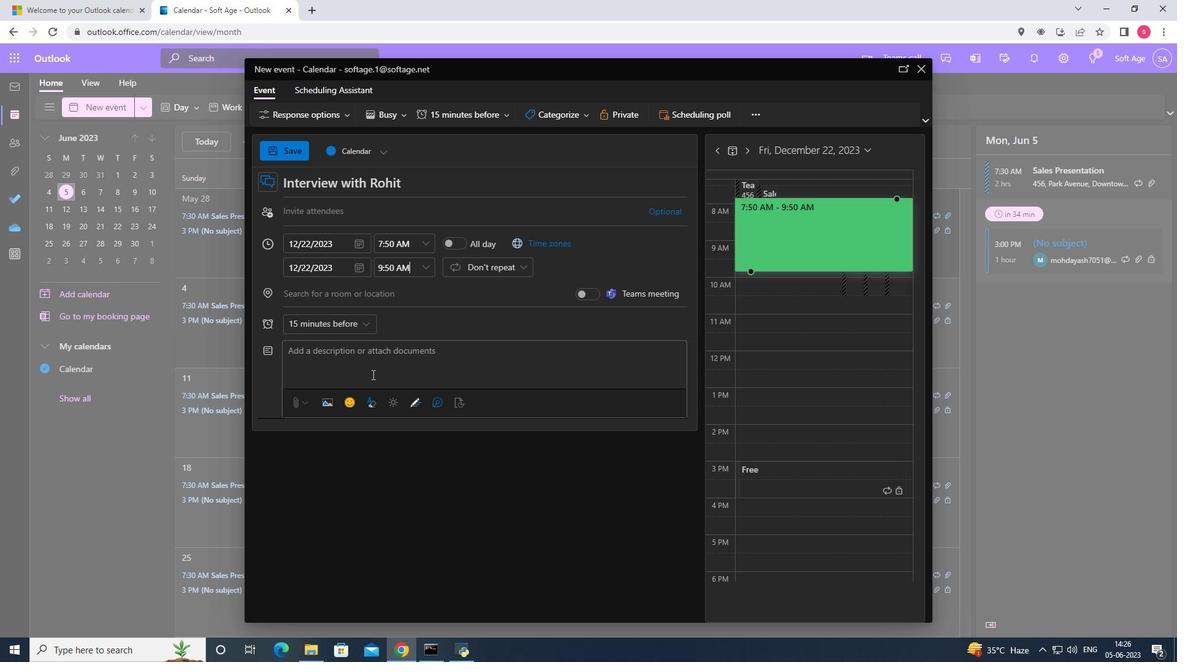 
Action: Key pressed <Key.shift>At<Key.space>the<Key.space>conclusion<Key.space>of<Key.space>the<Key.space>opportunity<Key.space>to<Key.space>reflect<Key.space>on<Key.space>their<Key.space>networking<Key.space>experiences,<Key.space>share<Key.space>their<Key.space>key<Key.space>take<Key.space><Key.backspace>aways,<Key.space>and<Key.space>provide<Key.space>feedback<Key.space>on<Key.space>the<Key.space>event,<Key.backspace>.<Key.space><Key.shift>contact<Key.space>information<Key.space>exchanged<Key.space>during<Key.space>the<Key.space>event<Key.space>will<Key.space>enable<Key.space>attendees<Key.space>to<Key.space>follow<Key.space>y<Key.backspace>up<Key.space>and<Key.space>nurture<Key.space>the<Key.space>connections<Key.space>made<Key.space><Key.backspace>,<Key.space>ensuring<Key.space>that<Key.space>the<Key.space>networking<Key.space>experience<Key.space>extends<Key.space>beyond<Key.space>the<Key.space>event<Key.space>itself.
Screenshot: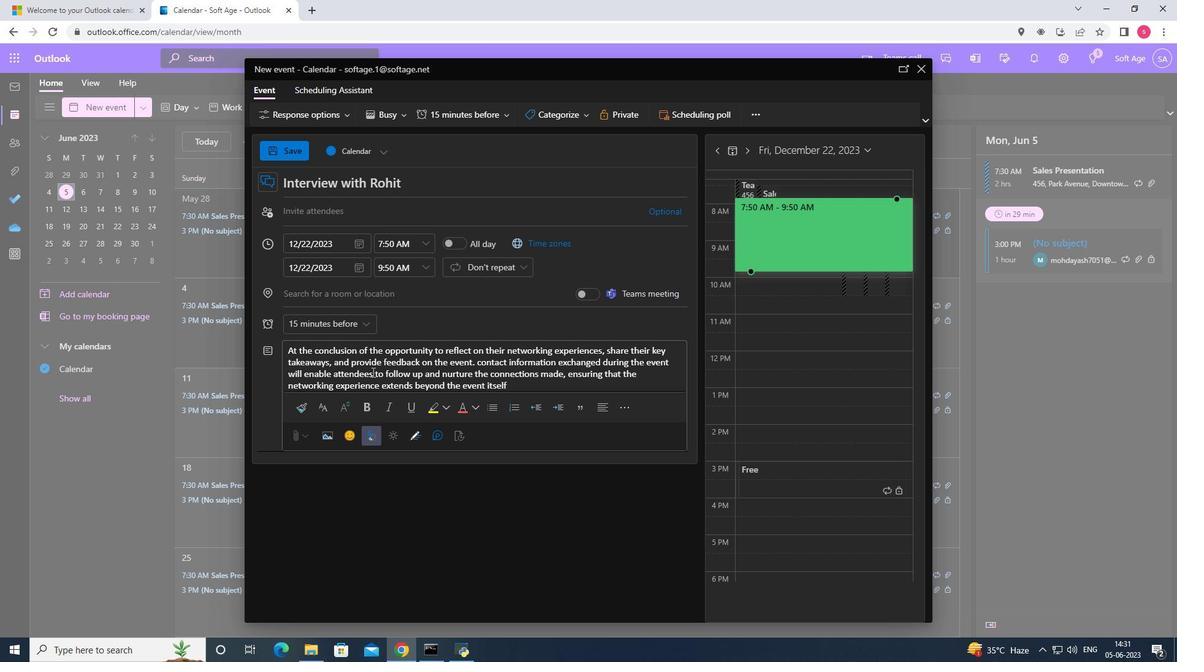
Action: Mouse moved to (580, 115)
Screenshot: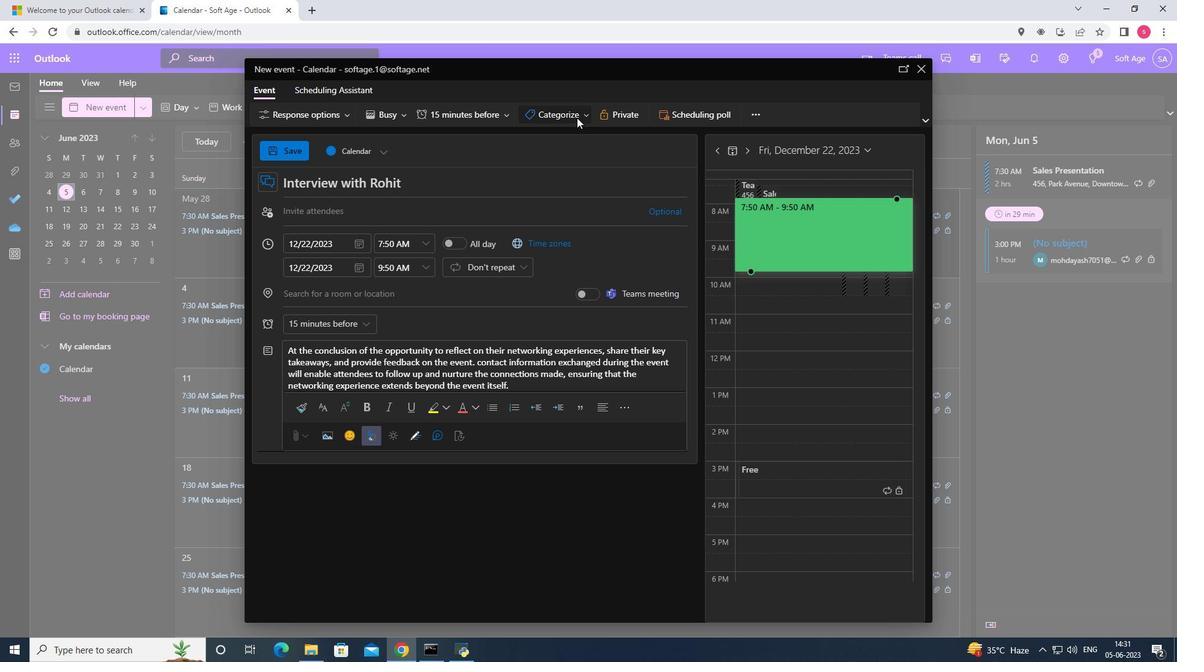 
Action: Mouse pressed left at (580, 115)
Screenshot: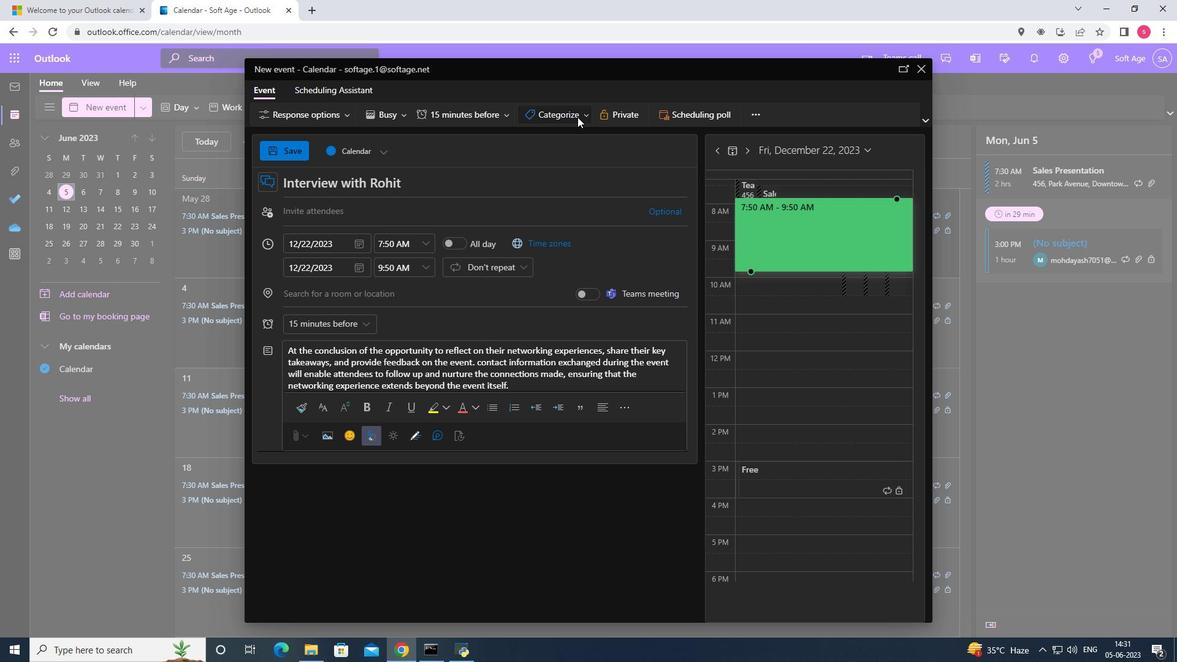 
Action: Mouse moved to (573, 141)
Screenshot: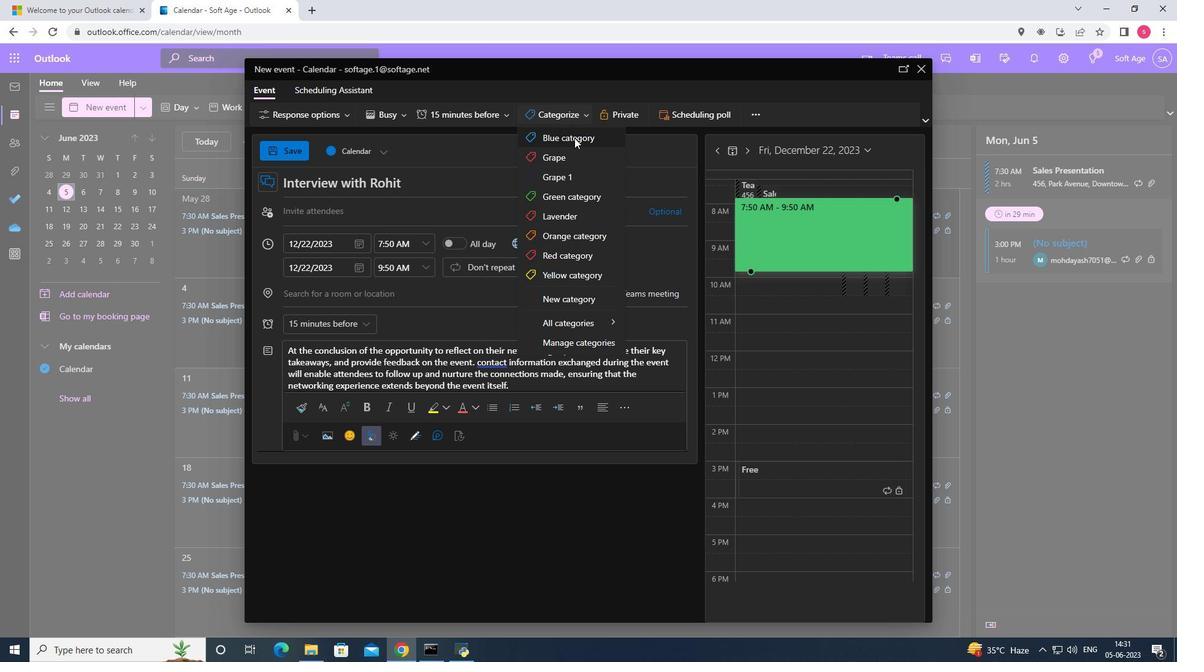 
Action: Mouse pressed left at (573, 141)
Screenshot: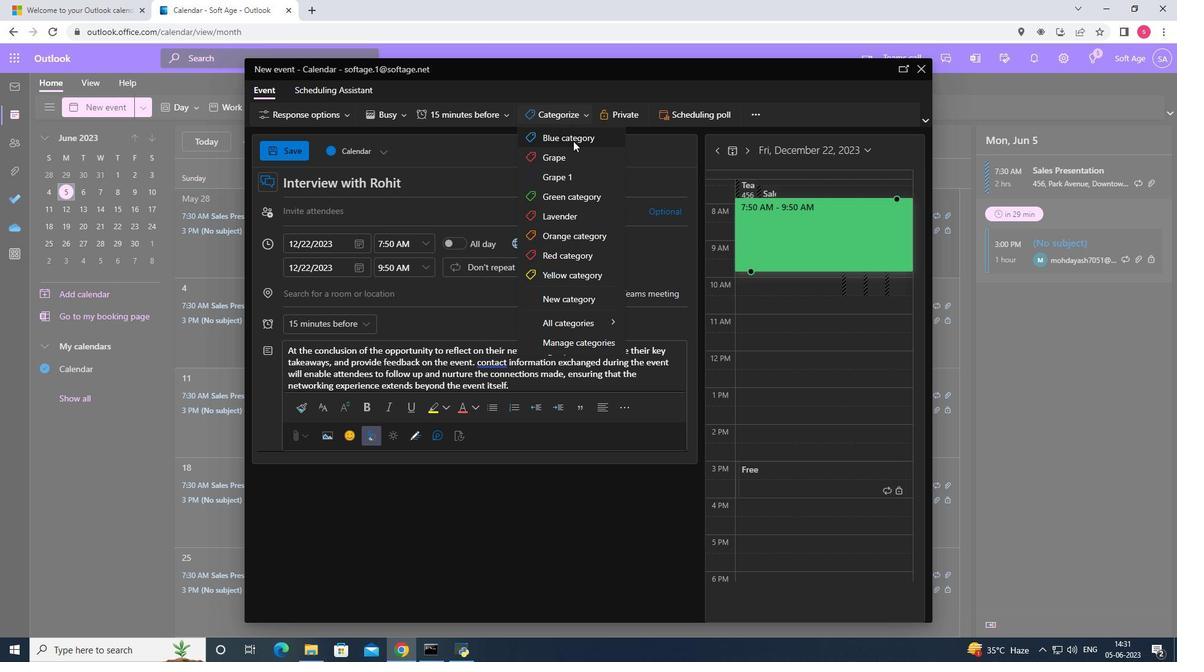 
Action: Mouse moved to (403, 295)
Screenshot: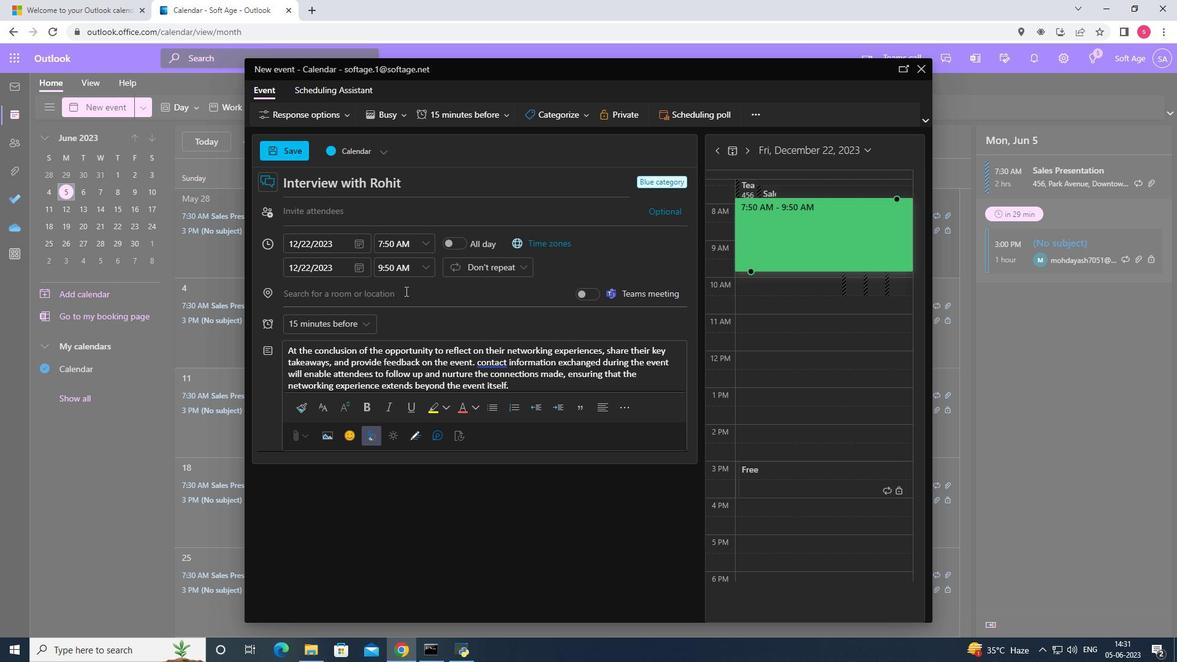 
Action: Mouse pressed left at (403, 295)
Screenshot: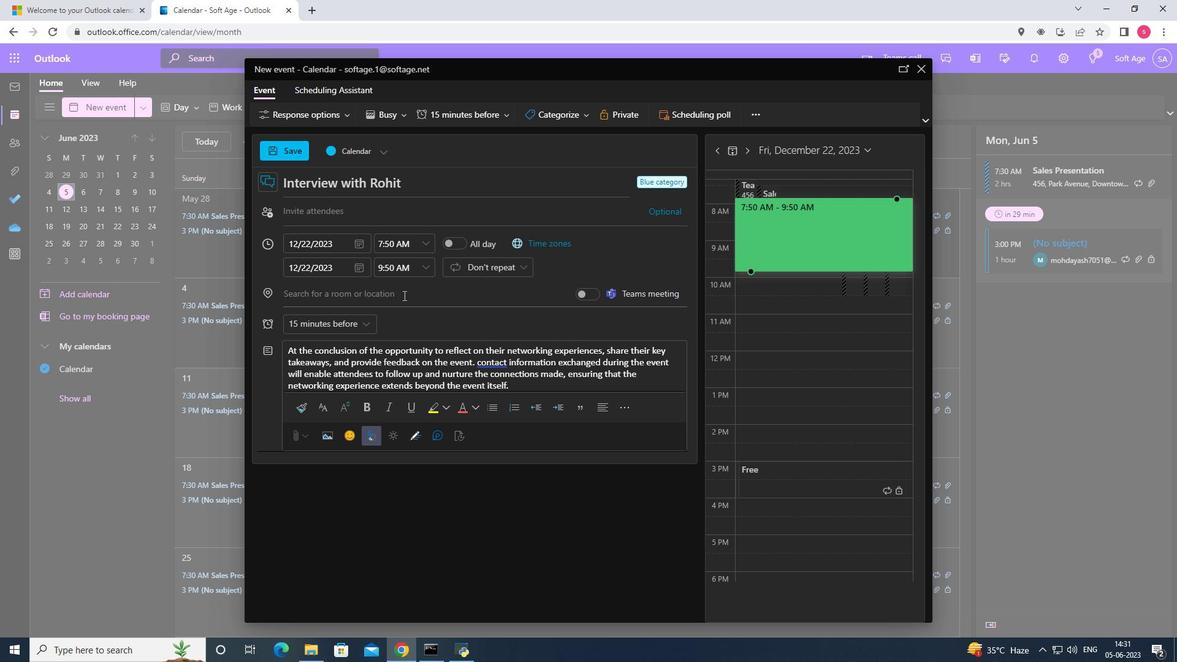 
Action: Key pressed 456<Key.space><Key.shift>Livraria<Key.space><Key.shift>Lello,<Key.space><Key.shift>Porto,<Key.space><Key.shift><Key.shift><Key.shift><Key.shift><Key.shift><Key.shift><Key.shift><Key.shift><Key.shift><Key.shift>Portugal,<Key.space><Key.backspace><Key.backspace>
Screenshot: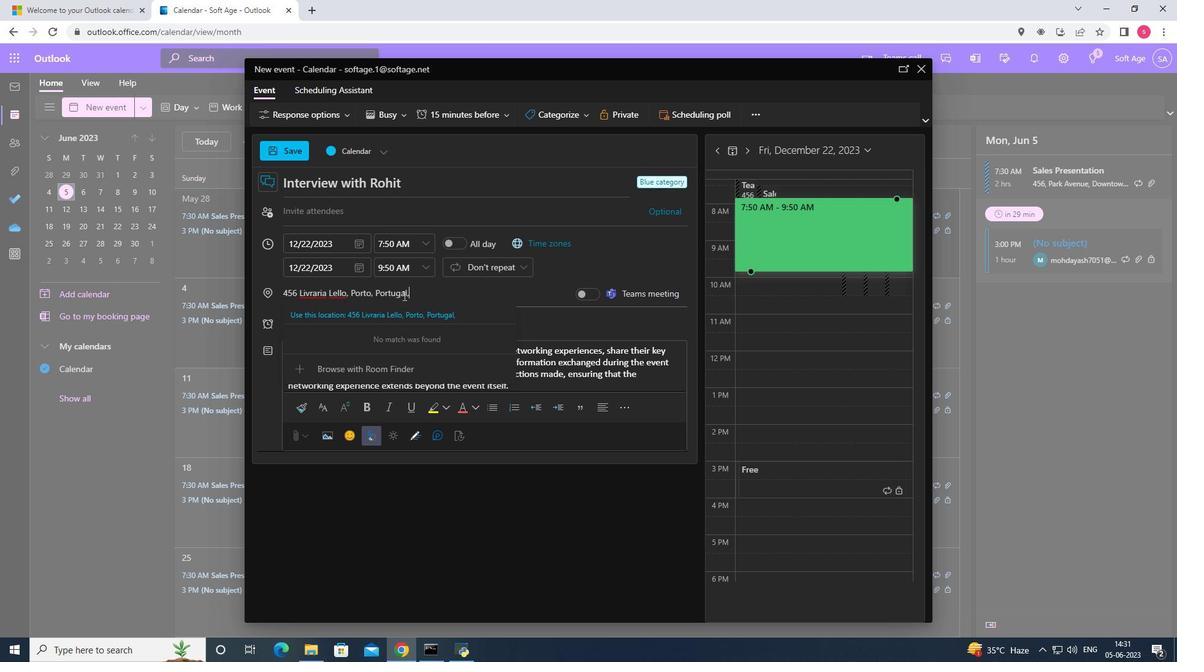 
Action: Mouse moved to (412, 310)
Screenshot: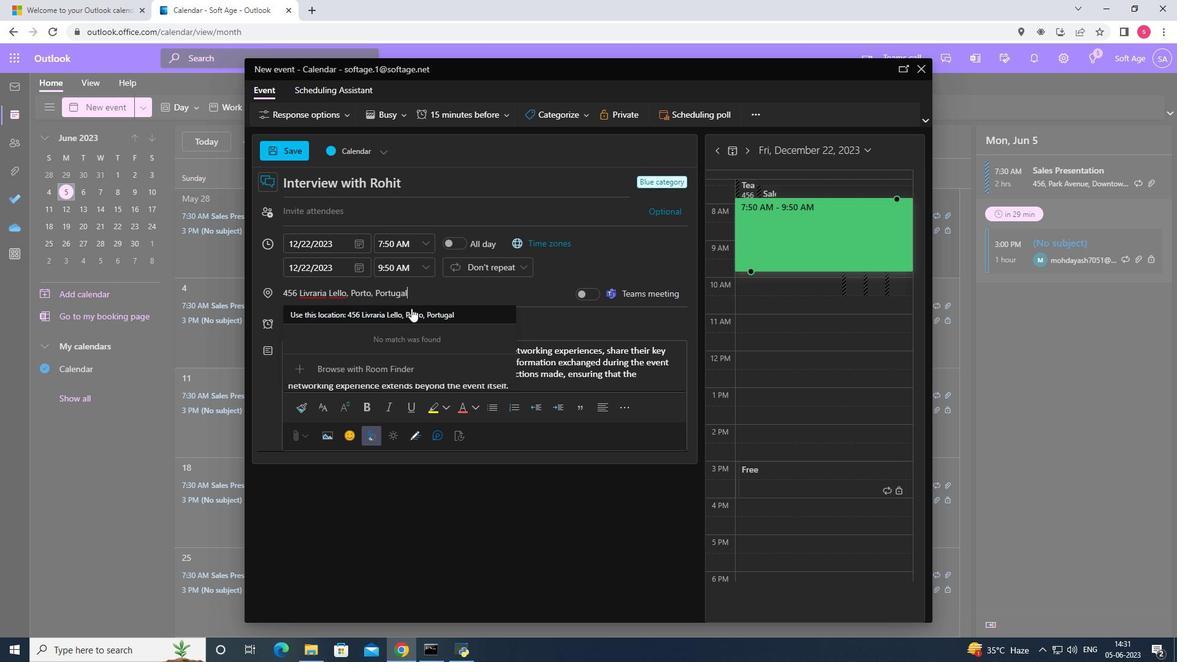 
Action: Mouse pressed left at (412, 310)
Screenshot: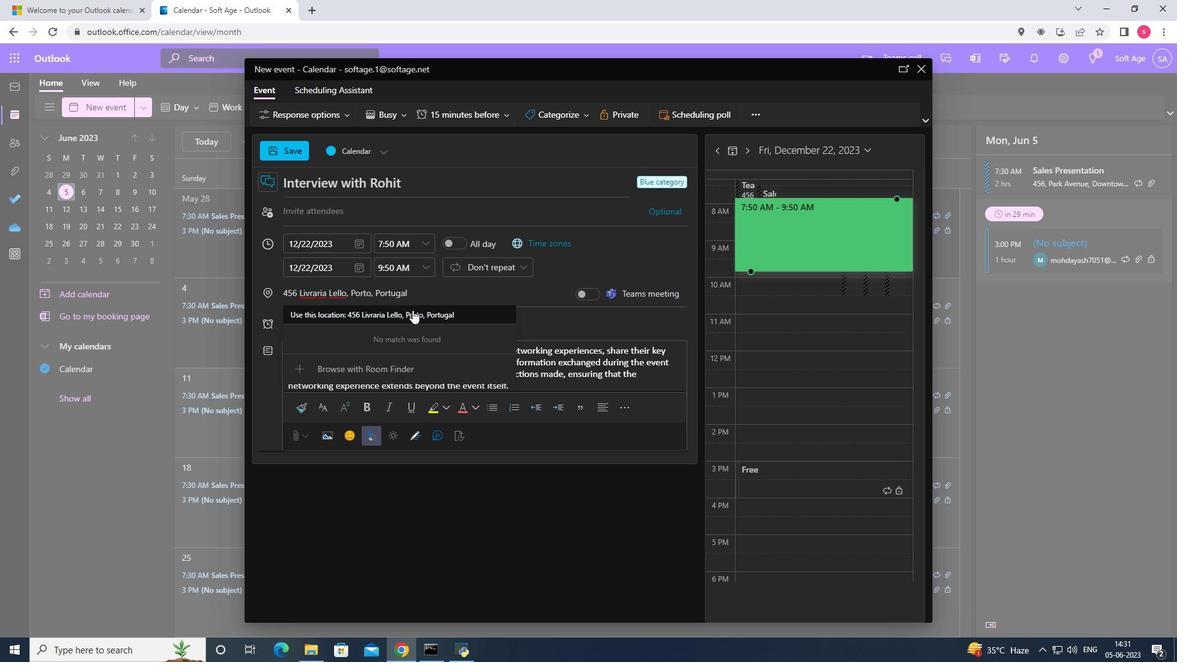 
Action: Mouse moved to (371, 212)
Screenshot: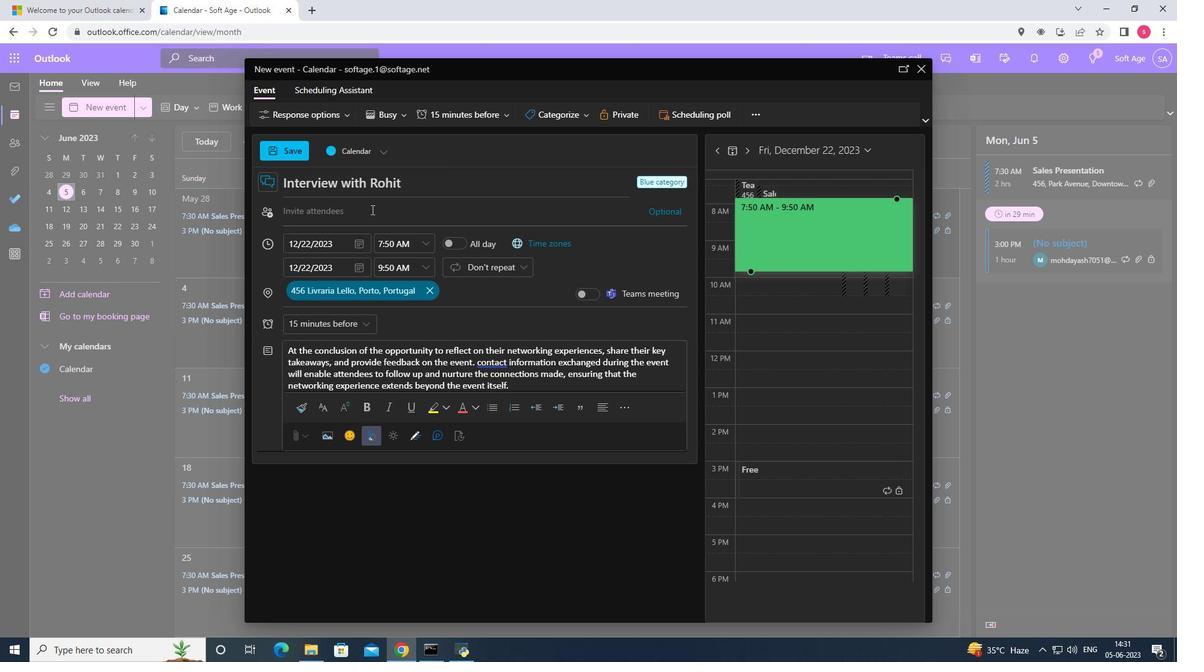 
Action: Mouse pressed left at (371, 212)
Screenshot: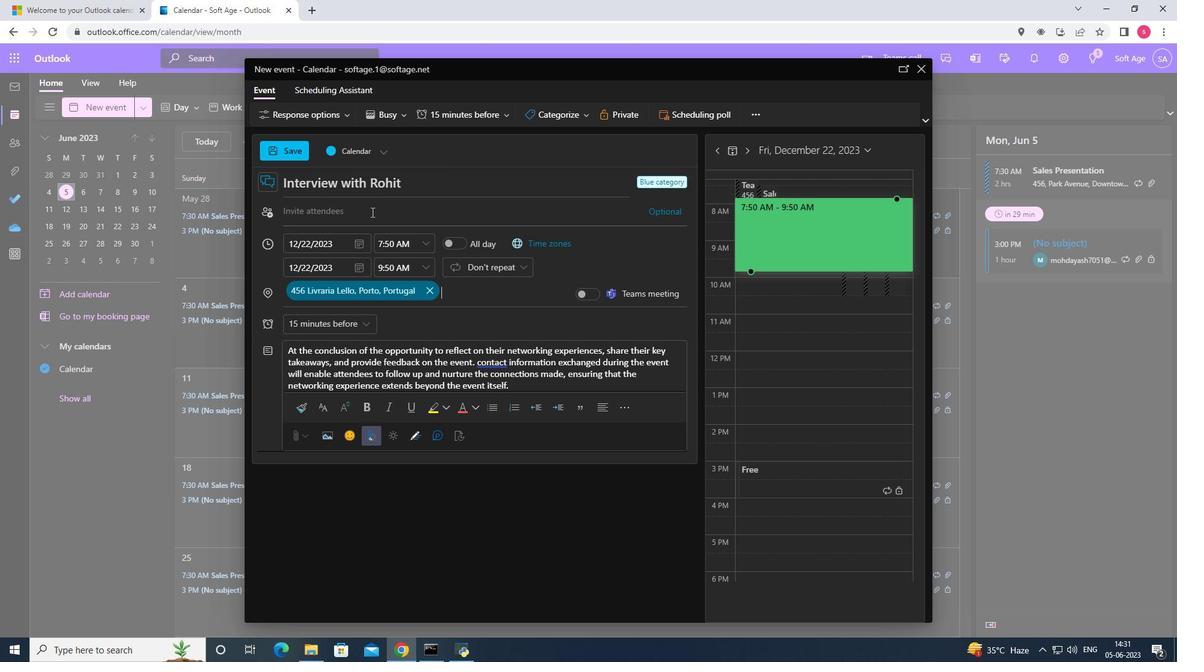 
Action: Mouse moved to (369, 213)
Screenshot: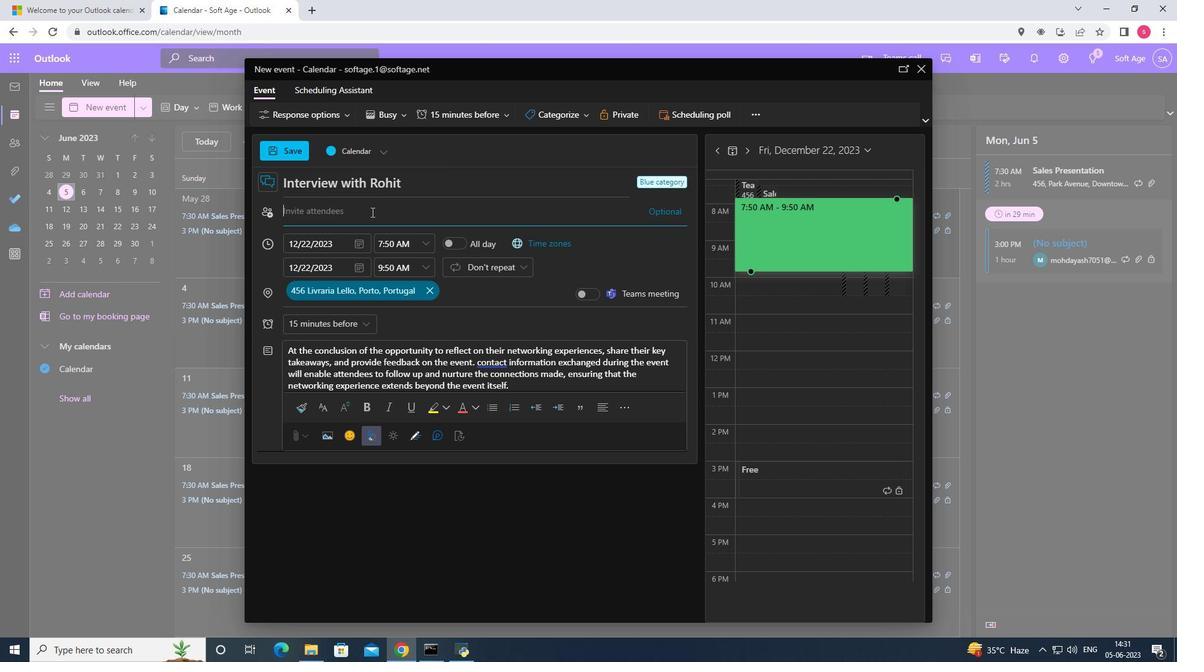 
Action: Key pressed softage.8<Key.shift>@
Screenshot: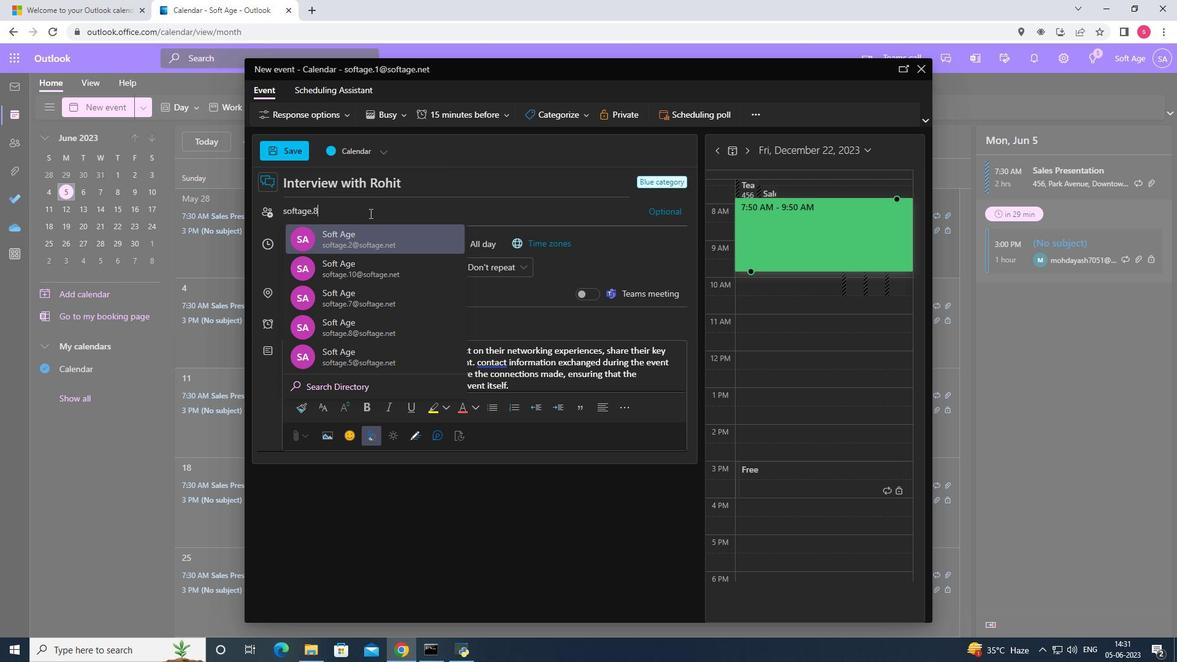 
Action: Mouse moved to (371, 230)
Screenshot: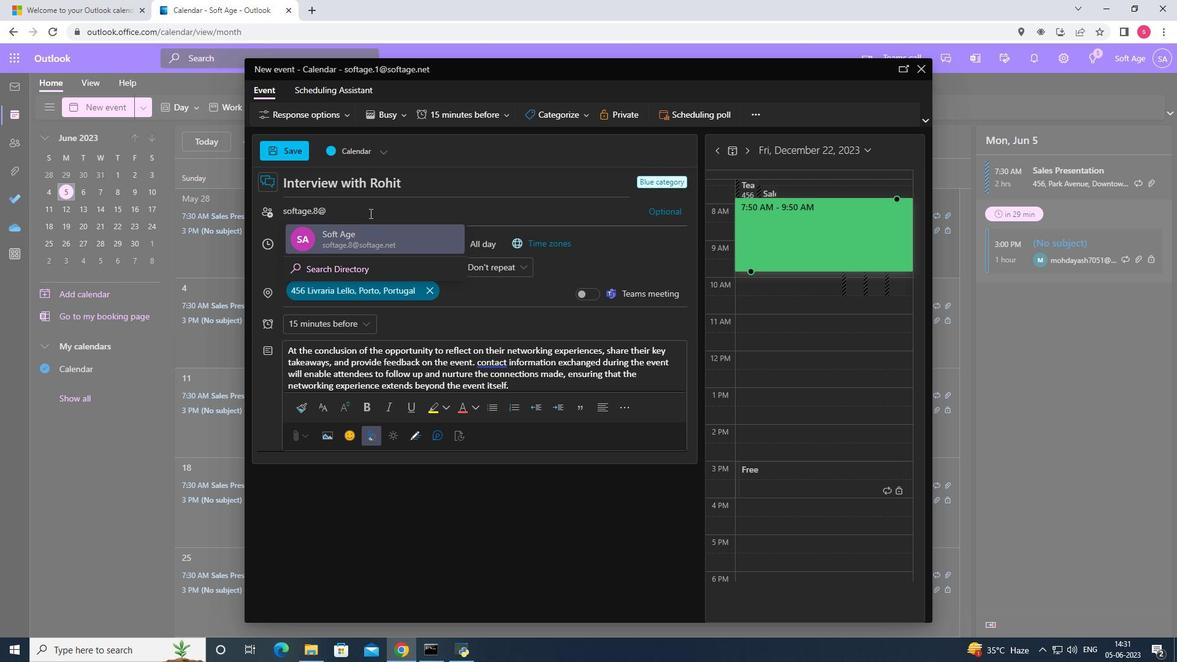 
Action: Mouse pressed left at (371, 230)
Screenshot: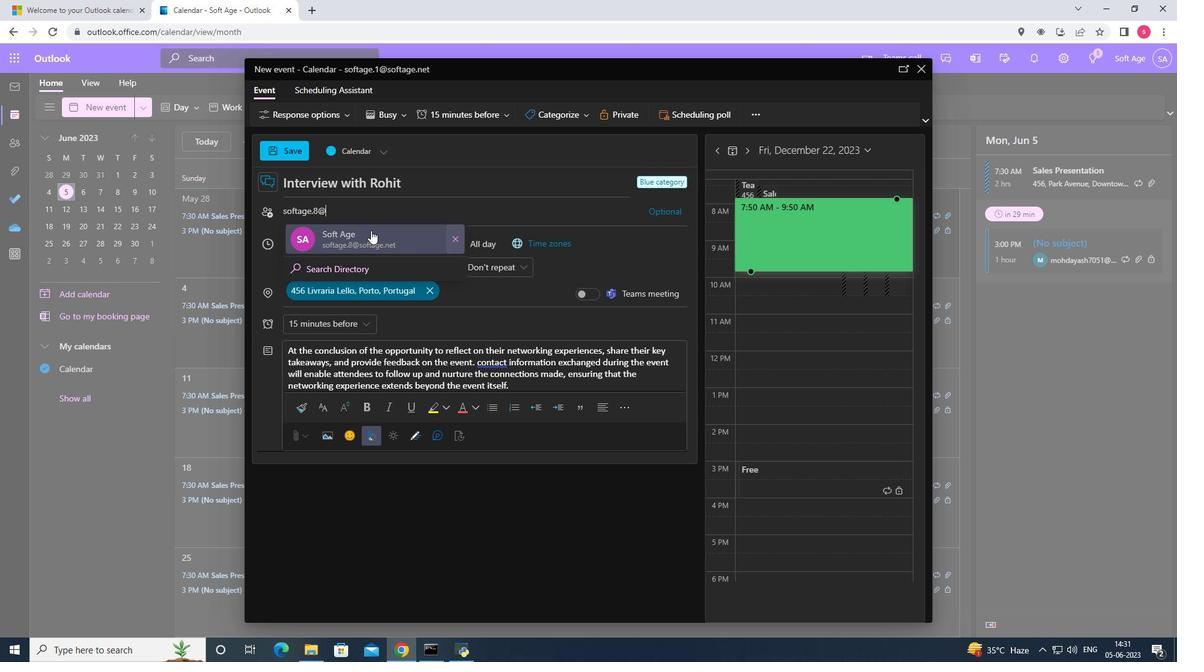 
Action: Key pressed softage.<Key.shift><Key.shift><Key.shift><Key.shift><Key.shift>9<Key.shift>@
Screenshot: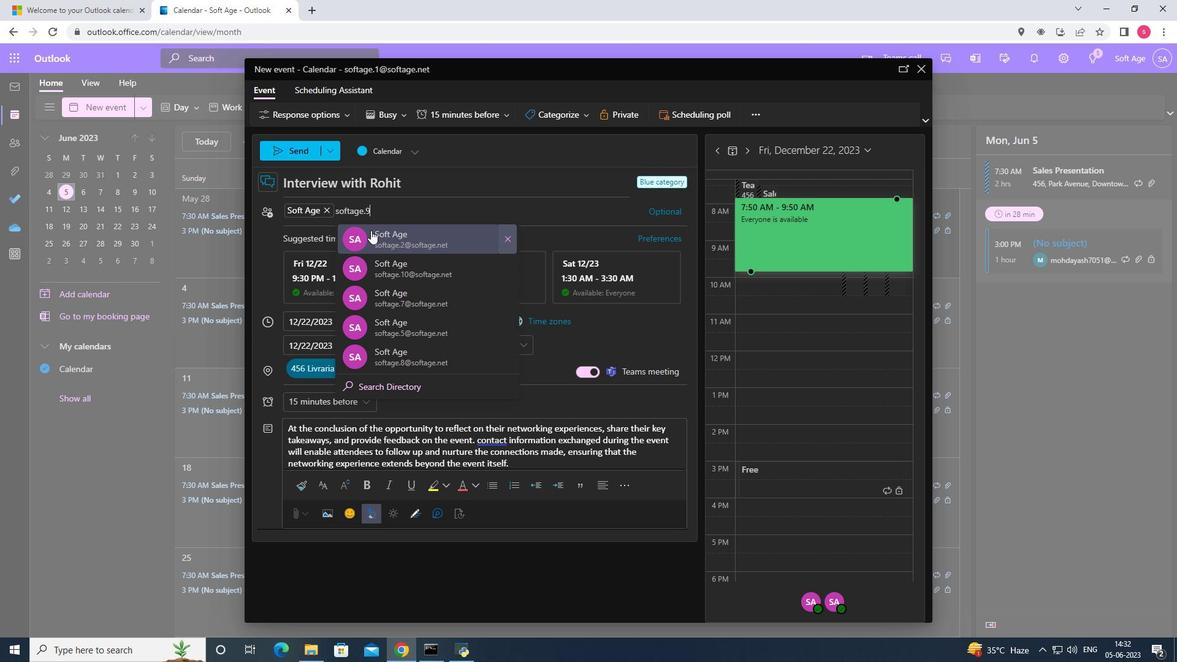
Action: Mouse moved to (415, 240)
Screenshot: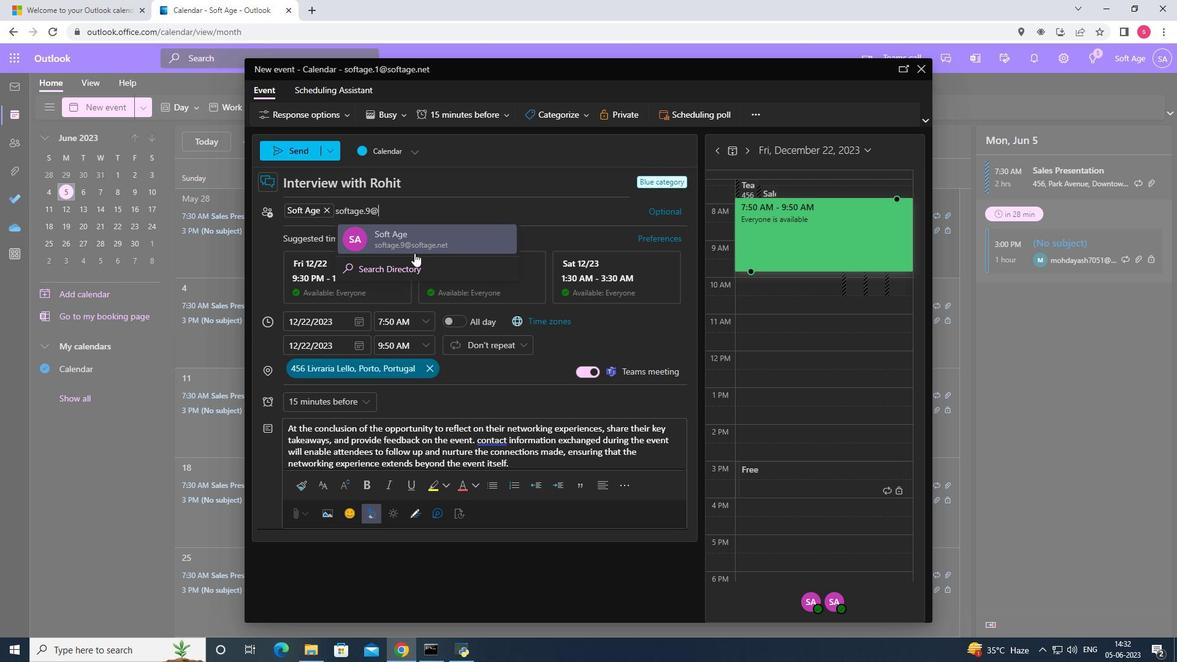 
Action: Mouse pressed left at (415, 240)
Screenshot: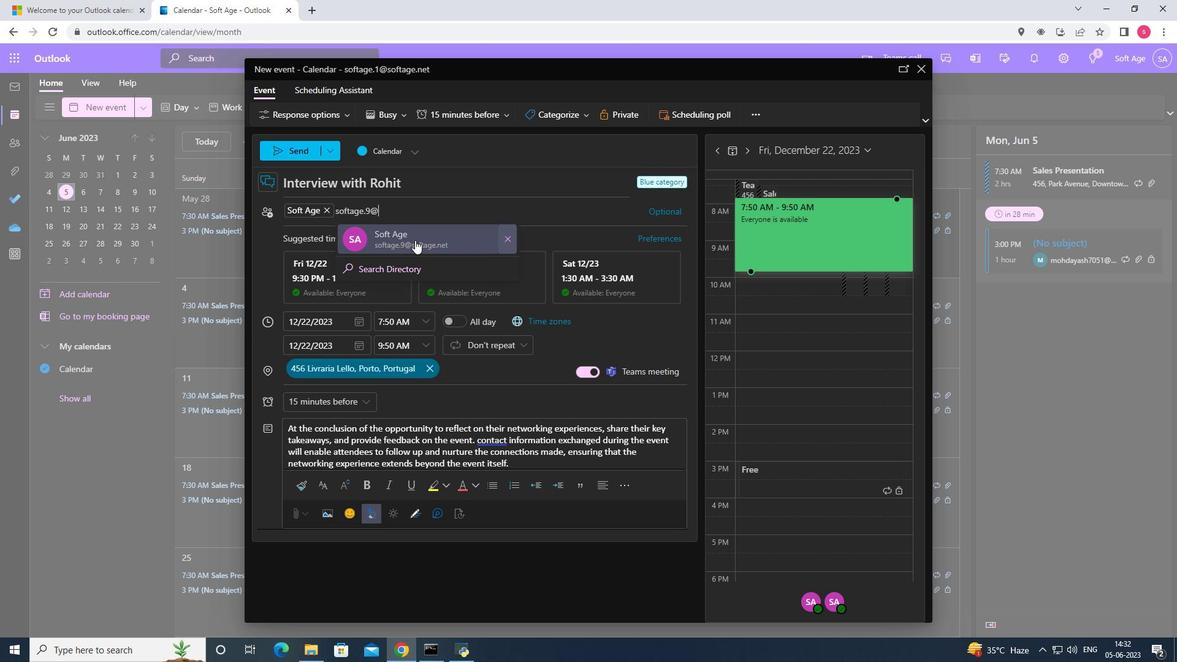 
Action: Mouse moved to (344, 380)
Screenshot: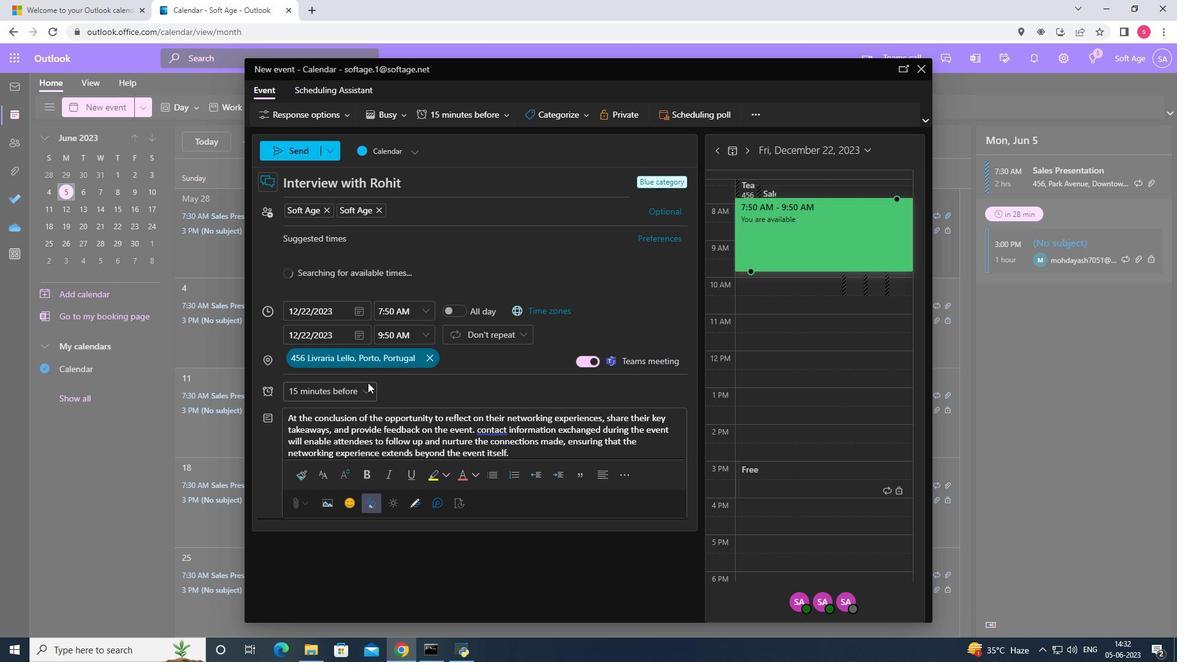 
Action: Mouse pressed left at (344, 380)
Screenshot: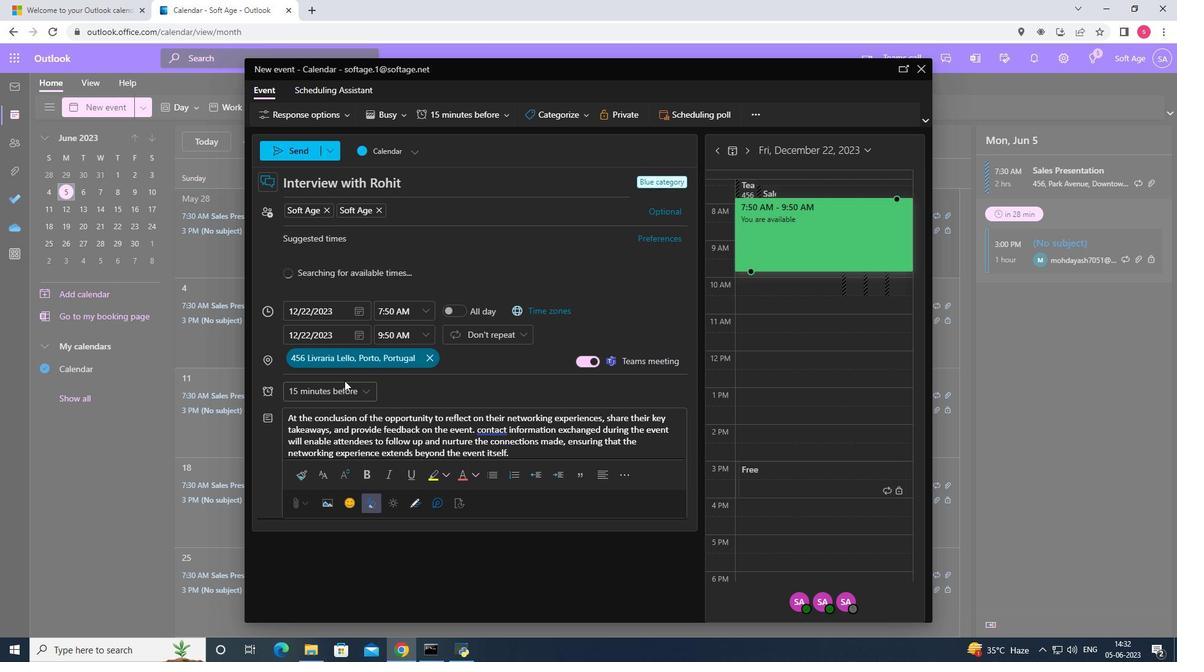 
Action: Mouse moved to (351, 390)
Screenshot: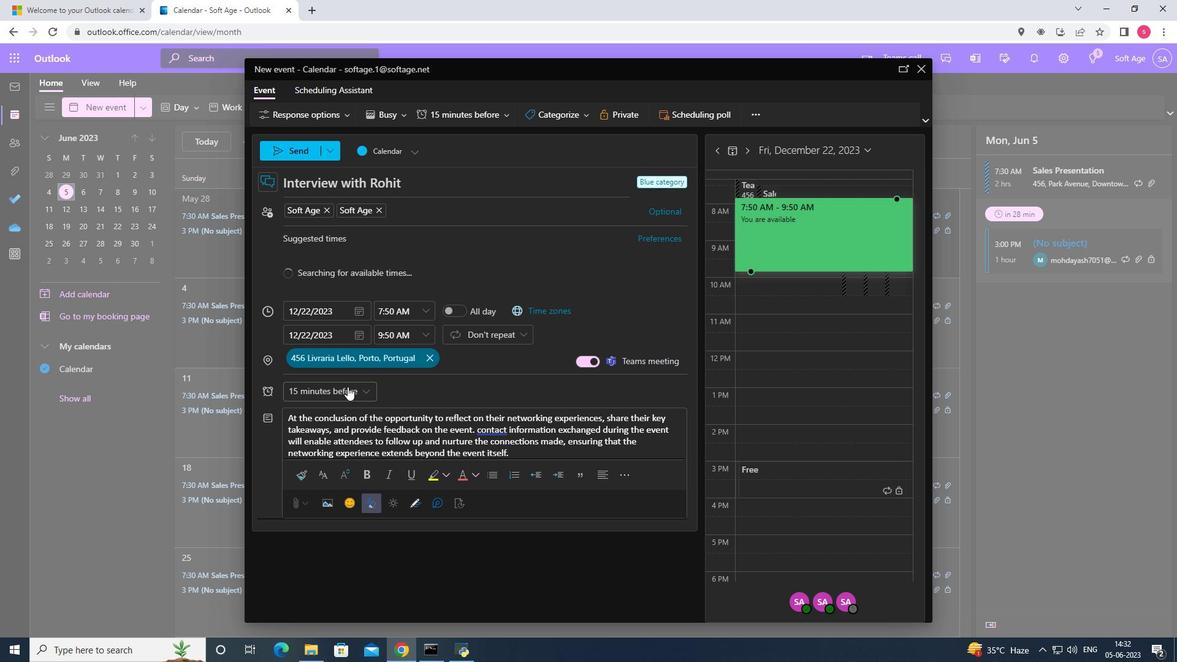 
Action: Mouse pressed left at (351, 390)
Screenshot: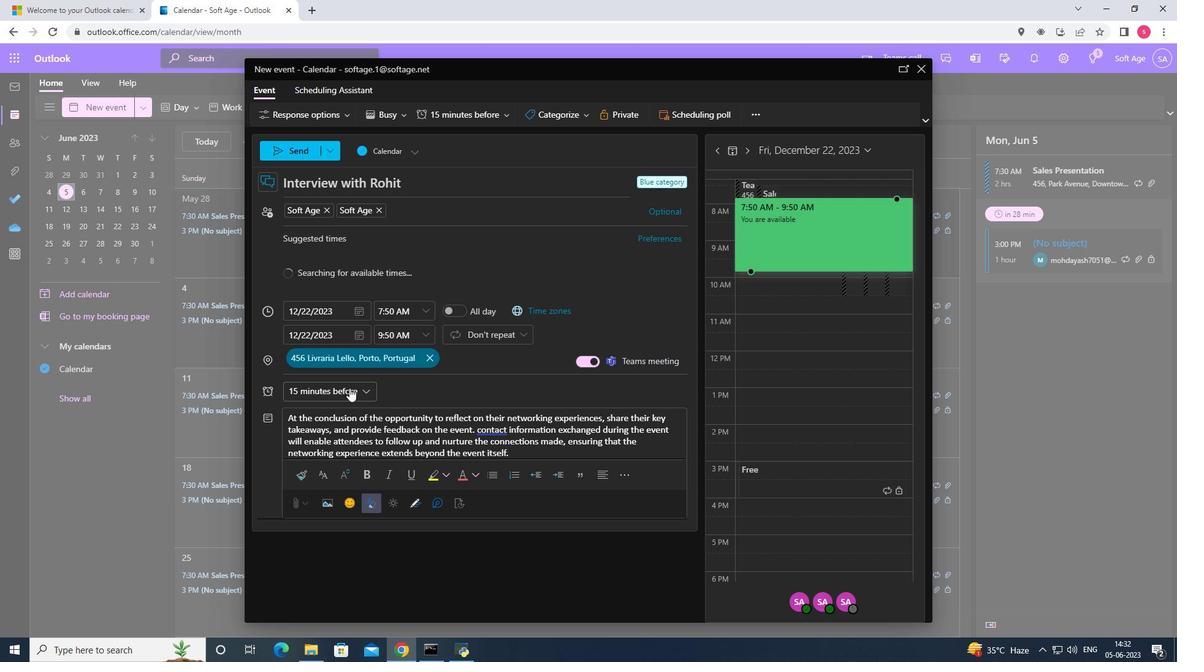 
Action: Mouse moved to (352, 237)
Screenshot: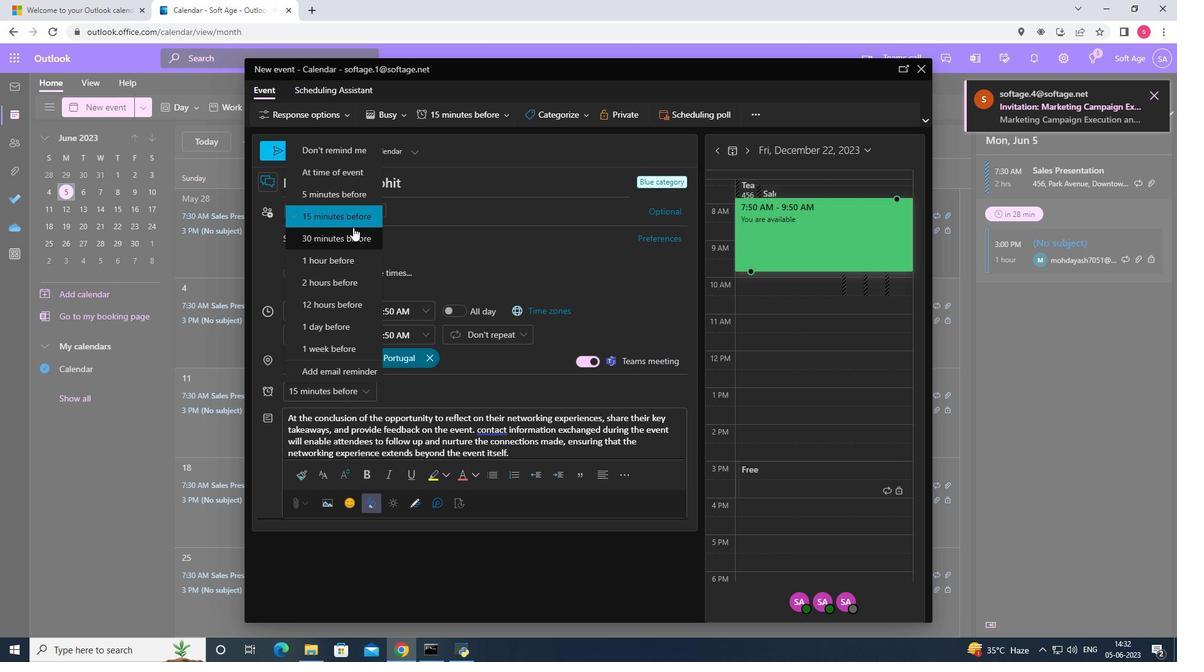 
Action: Mouse pressed left at (352, 237)
Screenshot: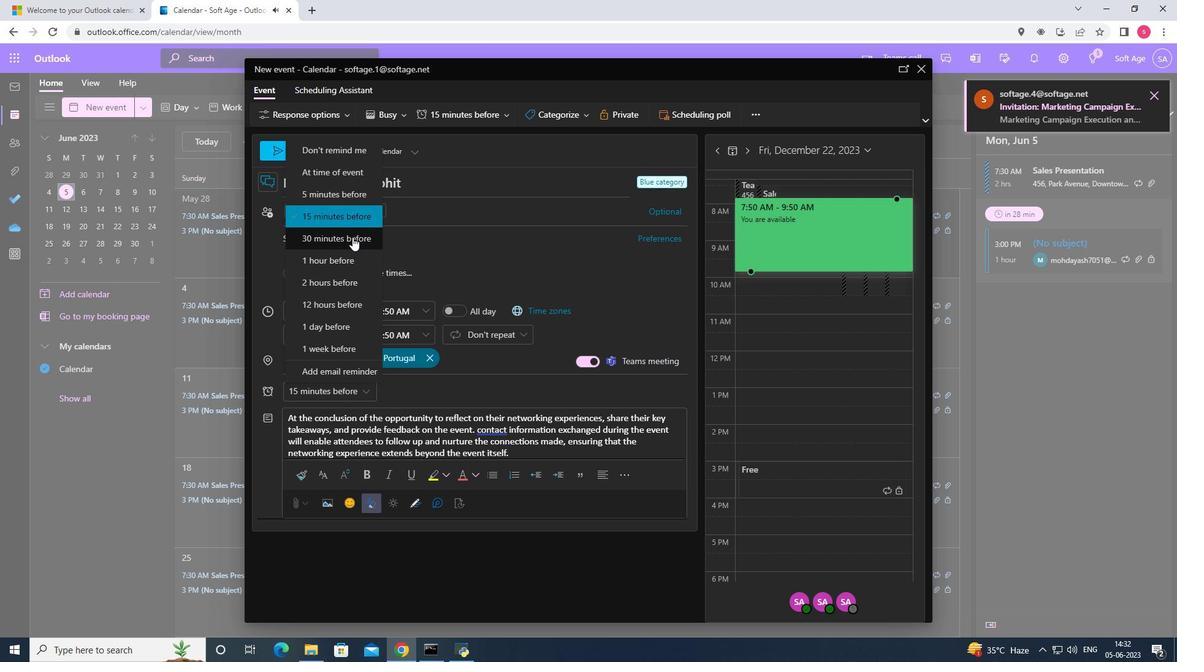 
Action: Mouse moved to (304, 152)
Screenshot: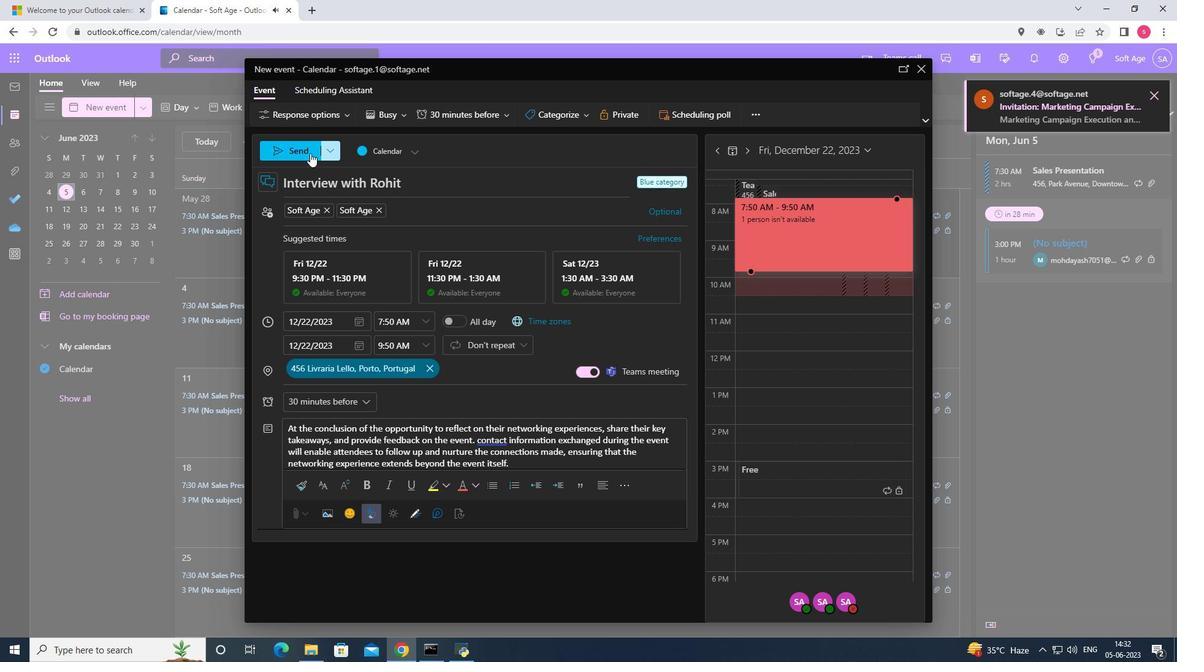 
Action: Mouse pressed left at (304, 152)
Screenshot: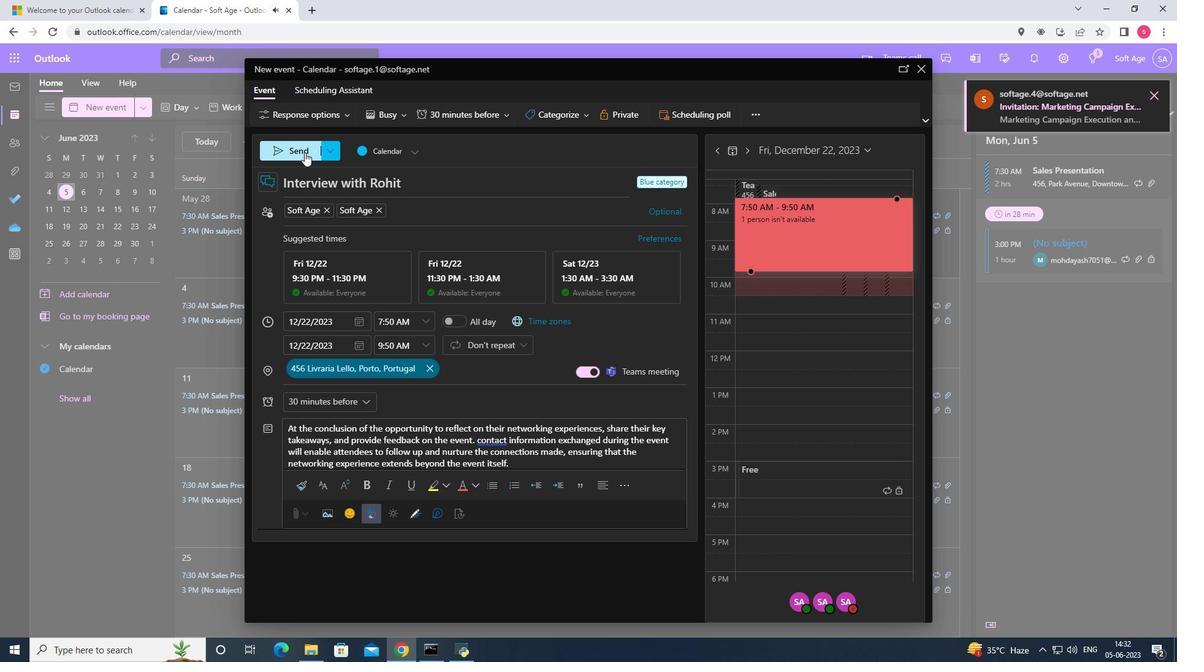 
